 Task: In the Company goodyear.com, Create email and send with subject: 'Welcome to a New Paradigm: Introducing Our Visionary Solution', and with mail content 'Good Day!_x000D_
We're excited to introduce you to an innovative solution that will revolutionize your industry. Get ready to redefine success and reach new heights!_x000D_
Best Regard', attach the document: Project_plan.docx and insert image: visitingcard.jpg. Below Best Regards, write Pinterest and insert the URL: in.pinterest.com. Mark checkbox to create task to follow up : In 3 business days .  Enter or choose an email address of recipient's from company's contact and send.. Logged in from softage.5@softage.net
Action: Mouse moved to (175, 191)
Screenshot: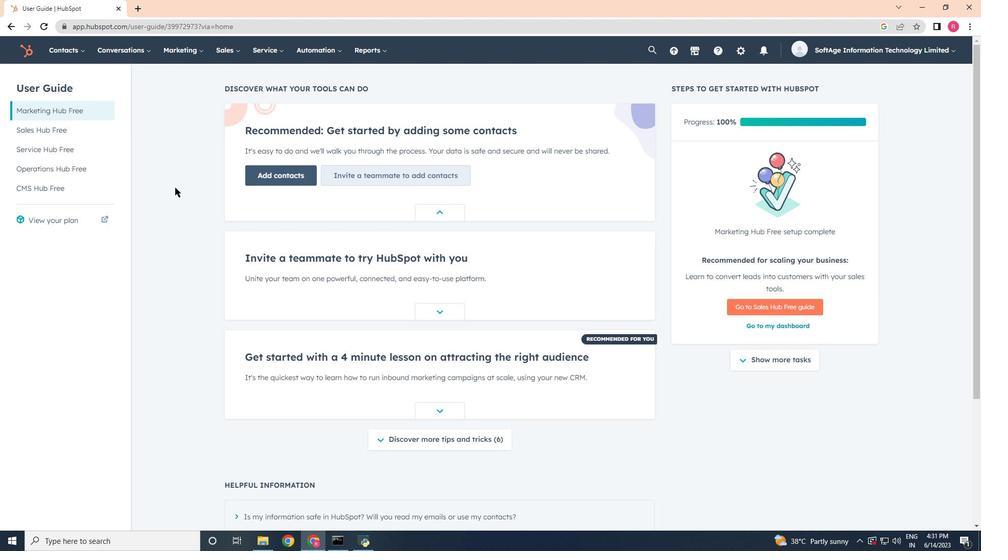 
Action: Mouse scrolled (175, 190) with delta (0, 0)
Screenshot: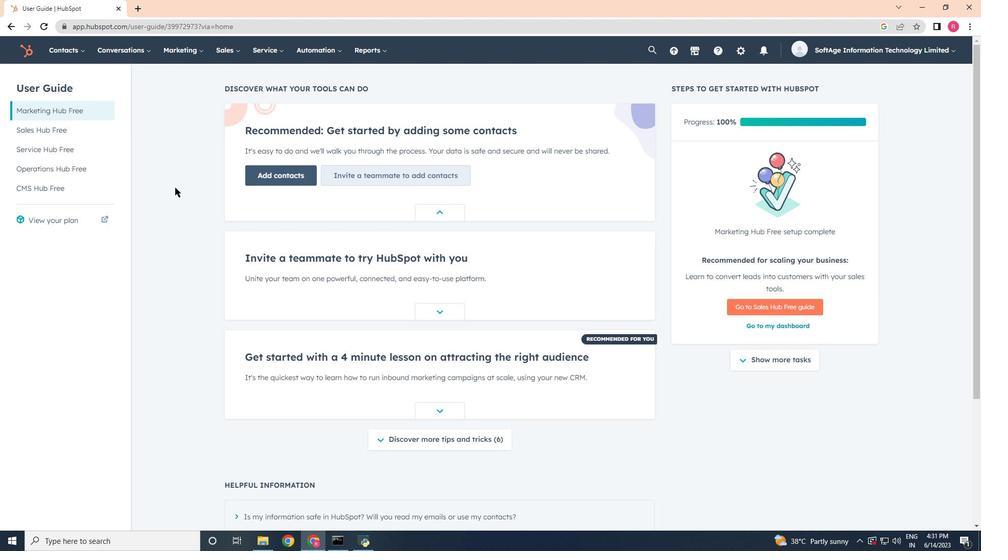 
Action: Mouse moved to (175, 188)
Screenshot: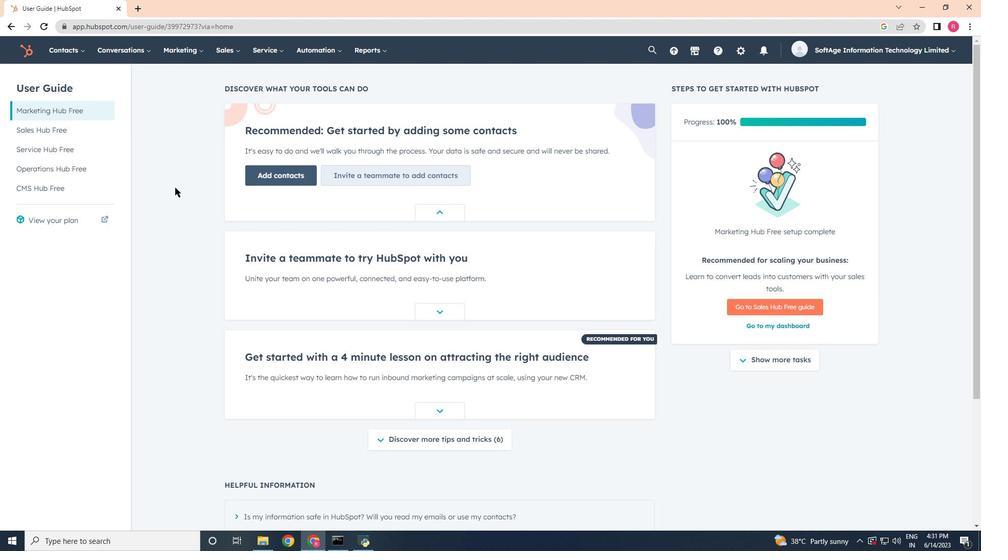 
Action: Mouse scrolled (175, 188) with delta (0, 0)
Screenshot: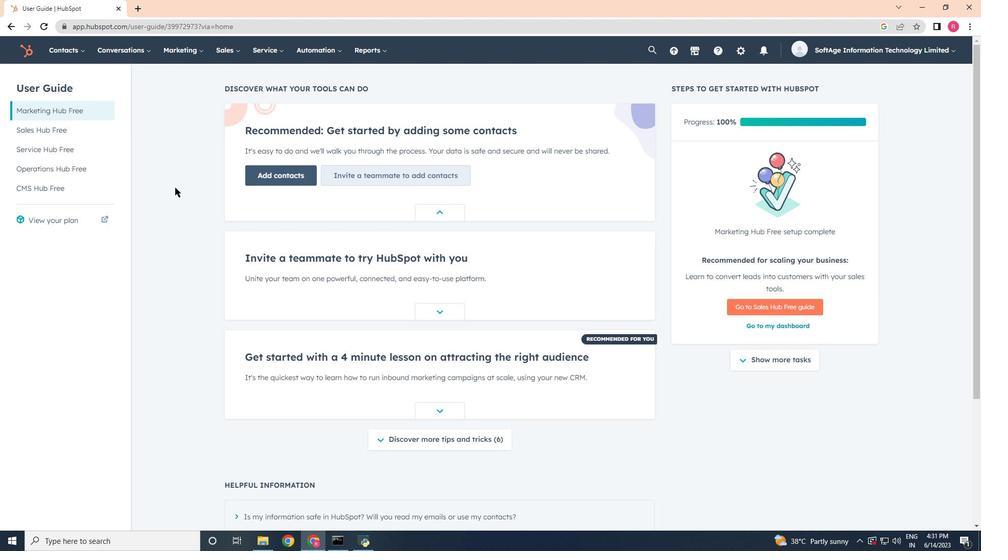 
Action: Mouse moved to (175, 181)
Screenshot: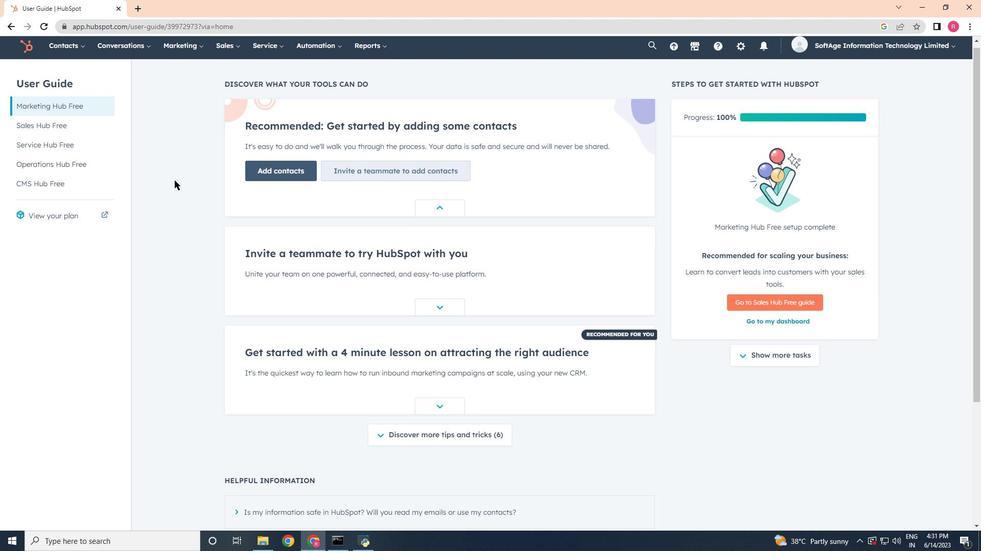 
Action: Mouse scrolled (175, 181) with delta (0, 0)
Screenshot: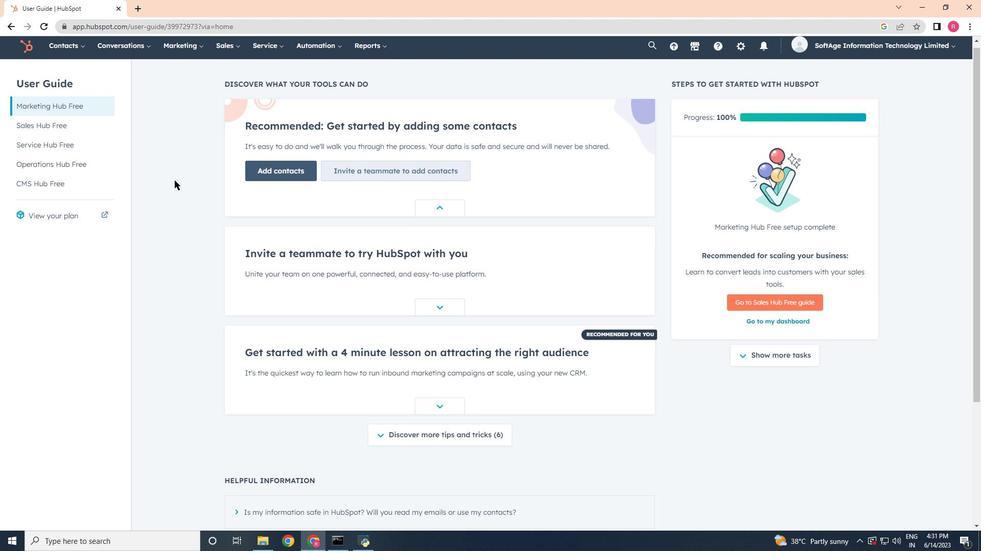 
Action: Mouse moved to (174, 180)
Screenshot: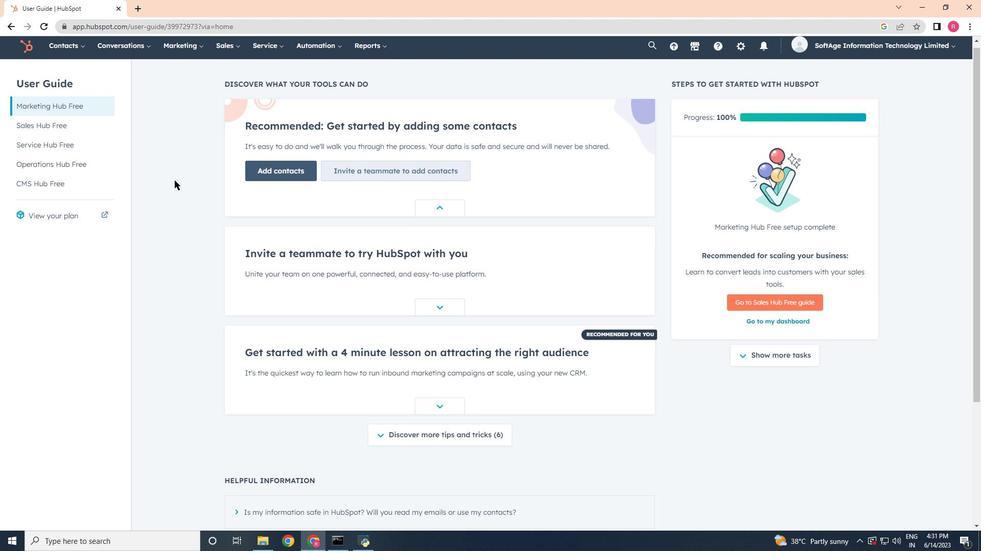 
Action: Mouse scrolled (174, 181) with delta (0, 0)
Screenshot: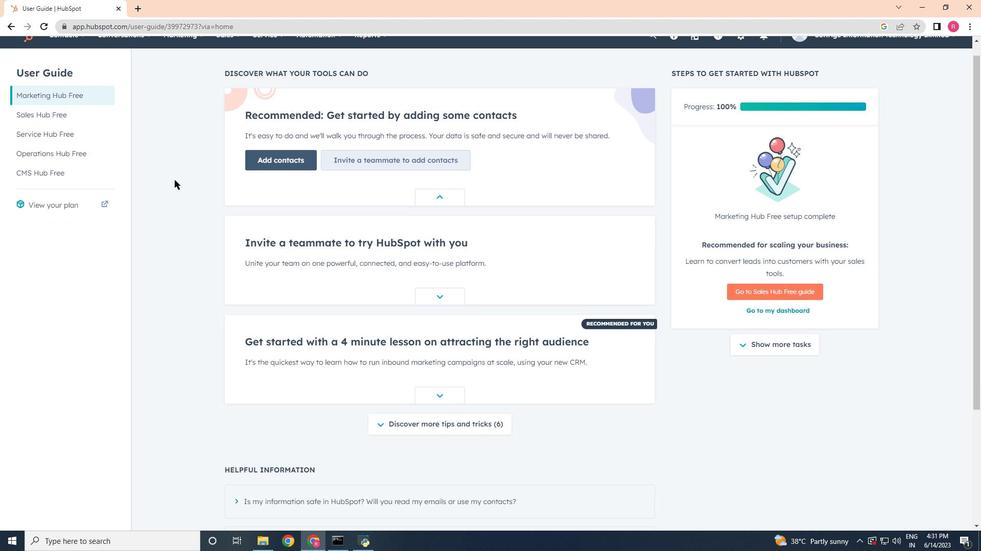 
Action: Mouse moved to (128, 71)
Screenshot: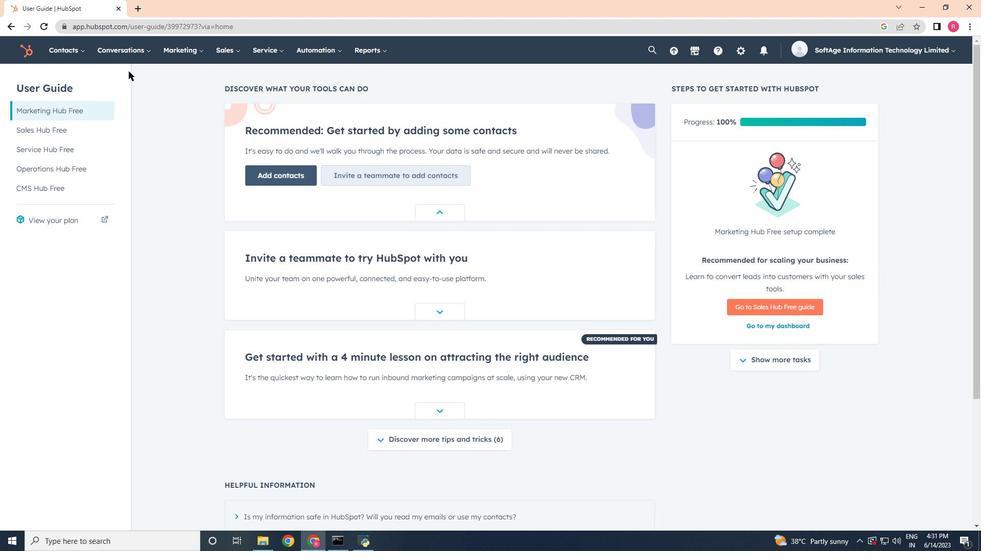 
Action: Mouse scrolled (128, 72) with delta (0, 0)
Screenshot: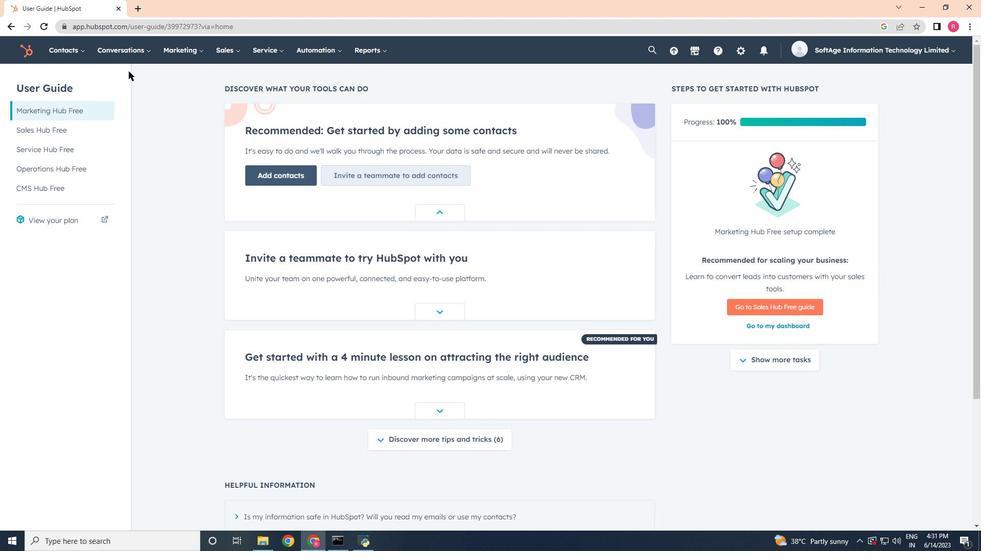 
Action: Mouse scrolled (128, 72) with delta (0, 0)
Screenshot: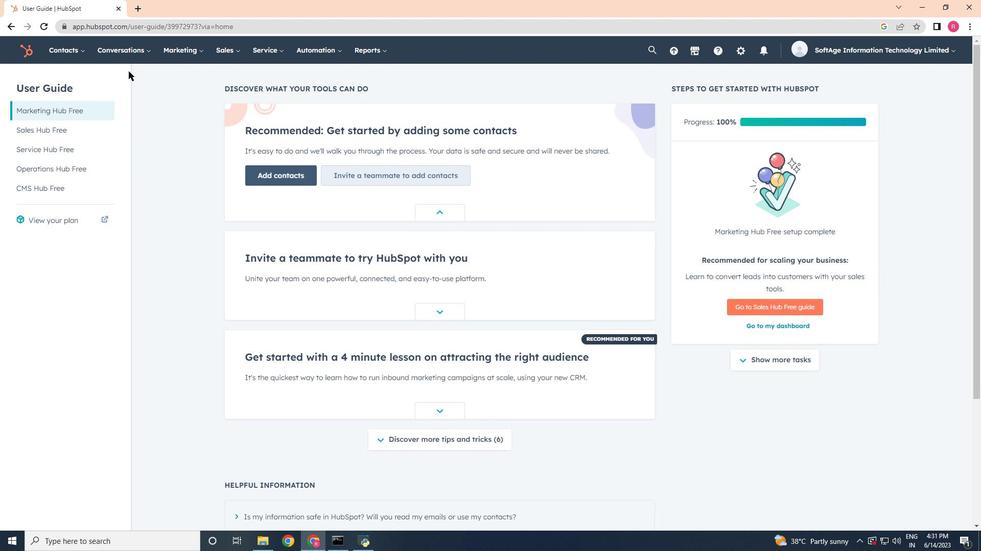 
Action: Mouse scrolled (128, 72) with delta (0, 0)
Screenshot: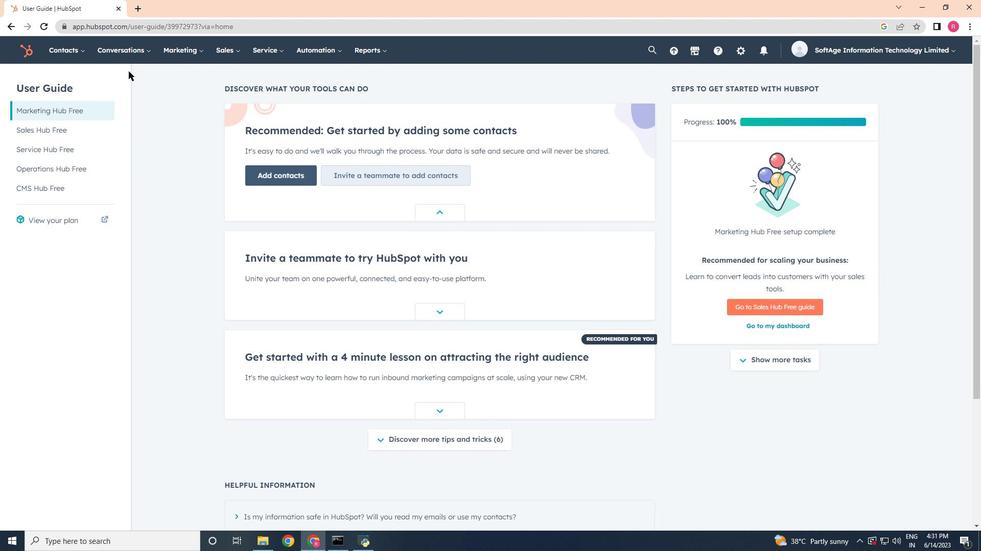 
Action: Mouse moved to (72, 41)
Screenshot: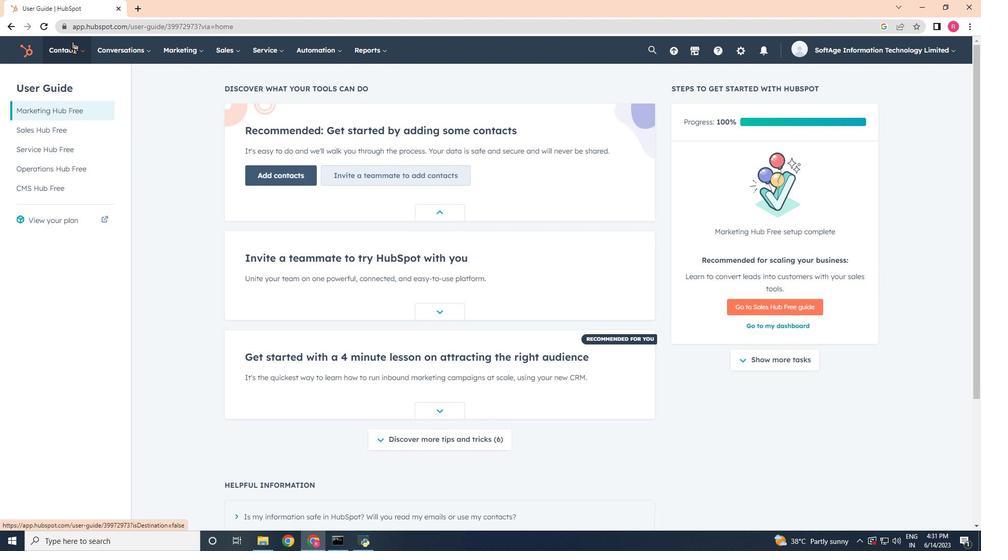 
Action: Mouse pressed left at (72, 41)
Screenshot: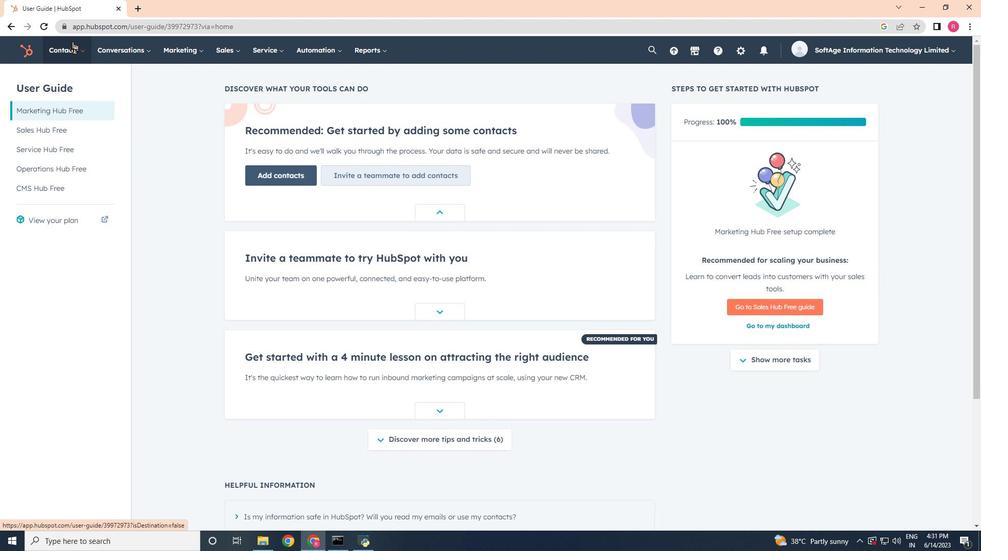 
Action: Mouse moved to (86, 94)
Screenshot: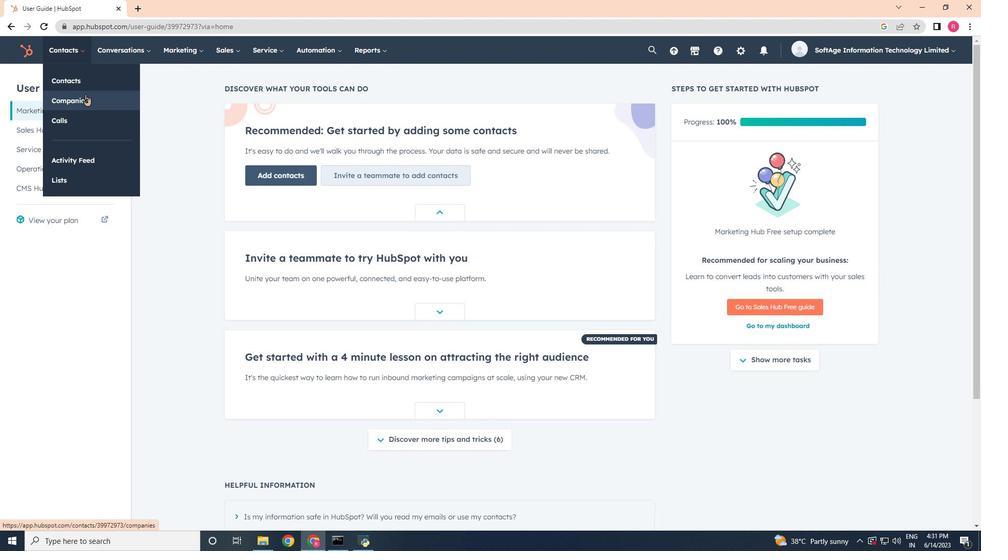 
Action: Mouse pressed left at (86, 94)
Screenshot: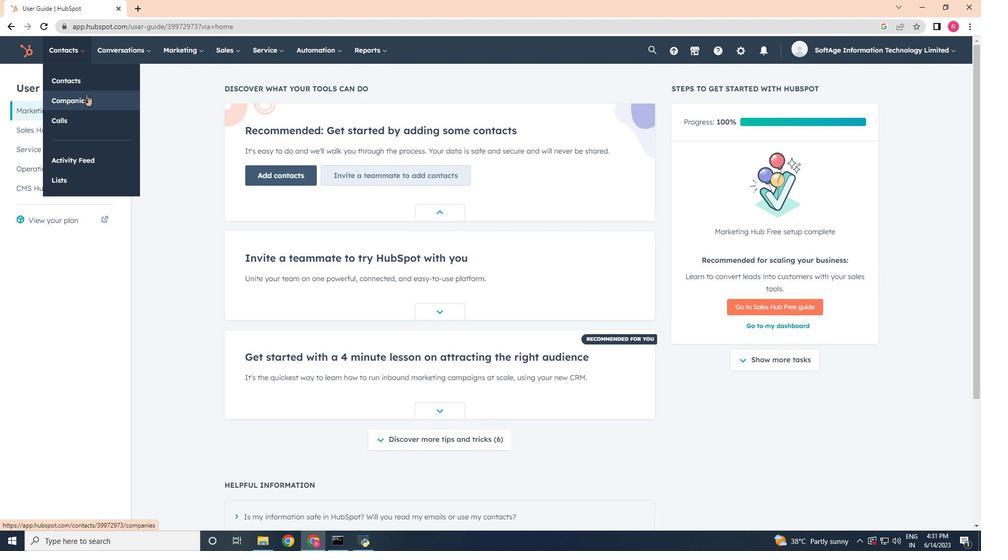 
Action: Mouse moved to (98, 166)
Screenshot: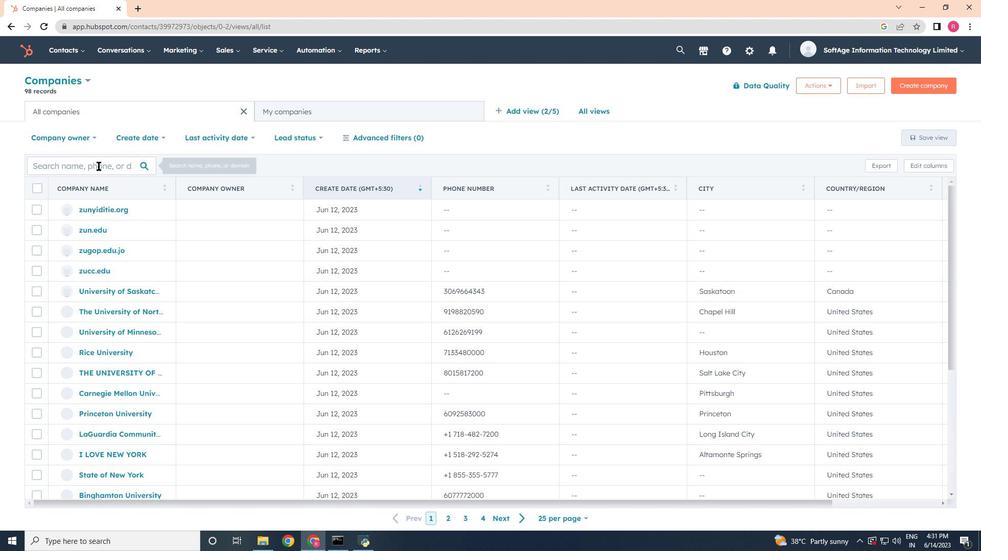 
Action: Mouse pressed left at (98, 166)
Screenshot: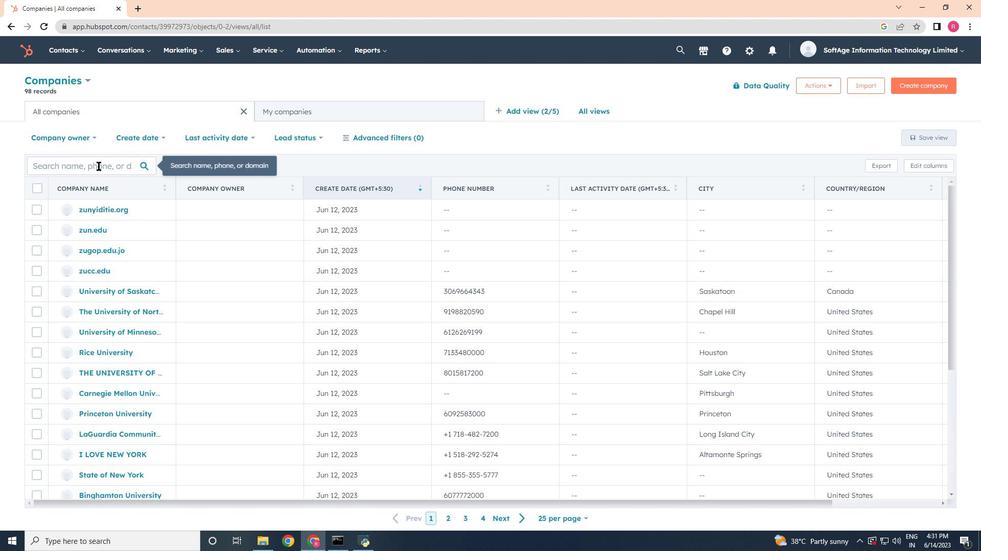 
Action: Mouse moved to (102, 163)
Screenshot: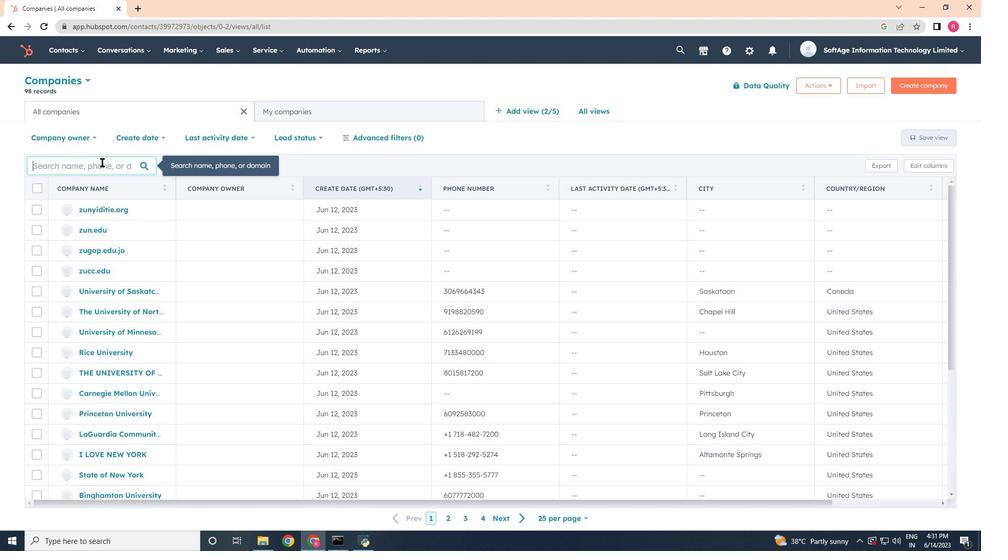 
Action: Key pressed goodyear
Screenshot: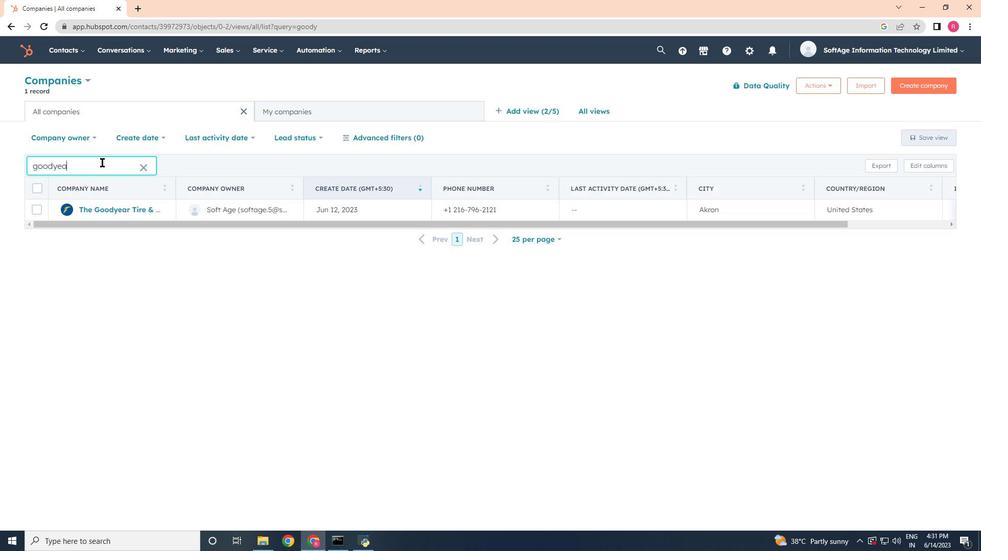 
Action: Mouse moved to (112, 207)
Screenshot: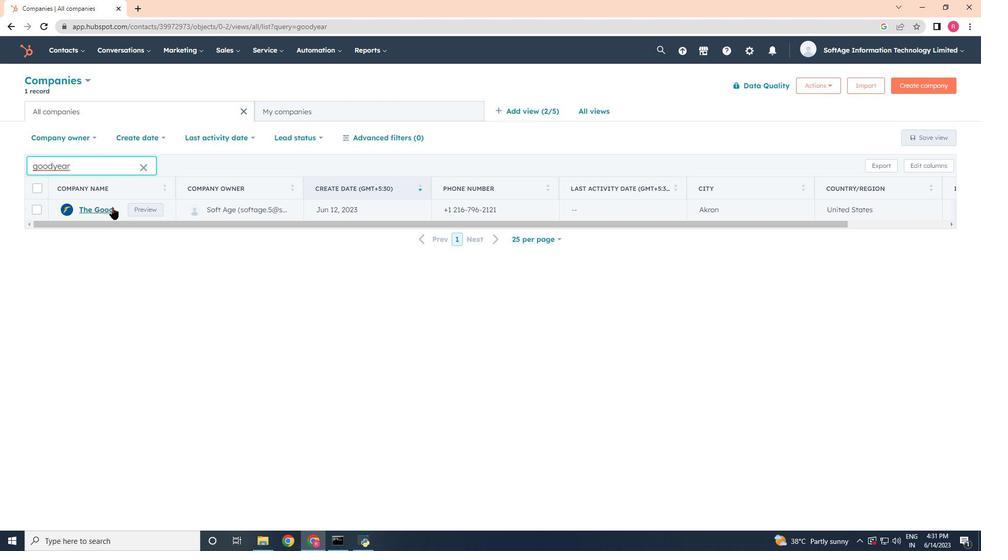 
Action: Mouse pressed left at (112, 207)
Screenshot: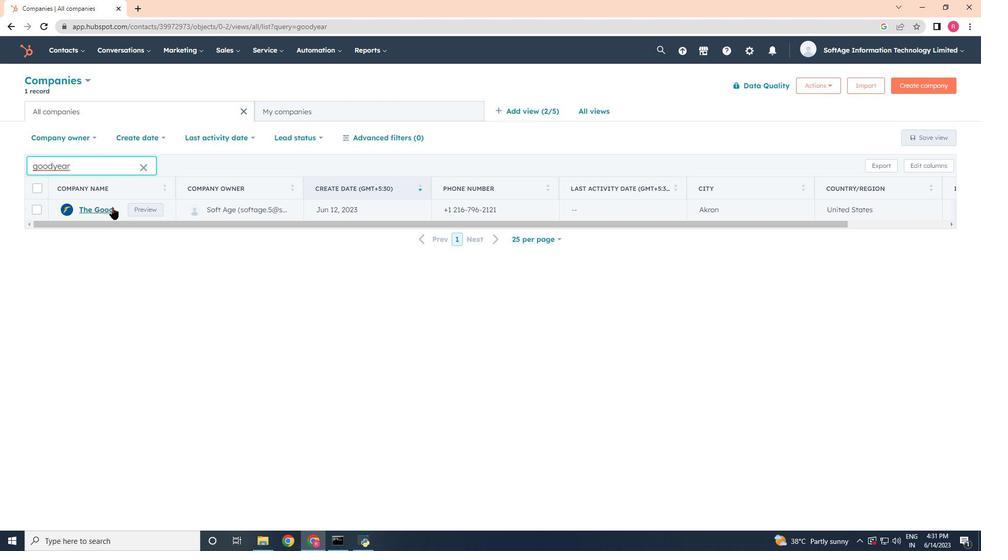 
Action: Mouse moved to (65, 175)
Screenshot: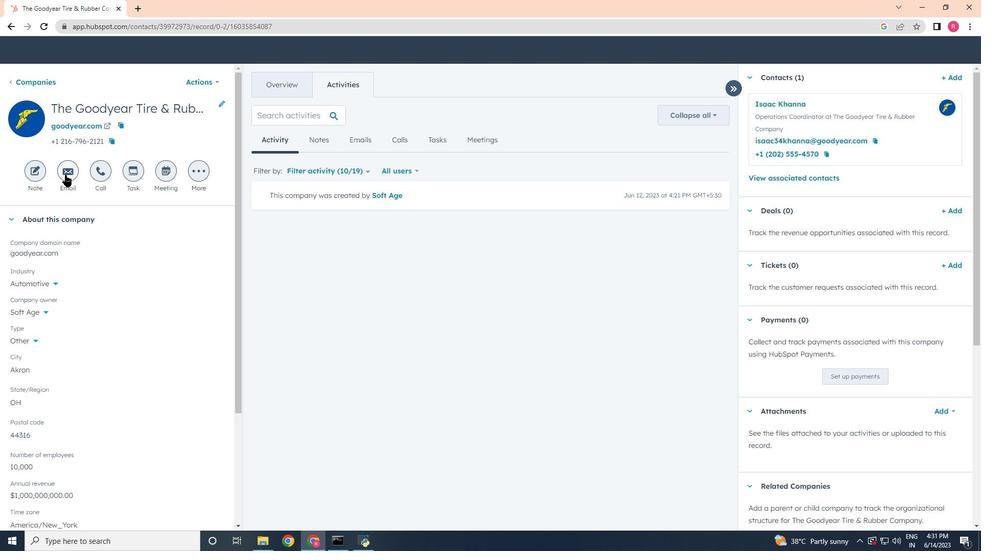 
Action: Mouse pressed left at (65, 175)
Screenshot: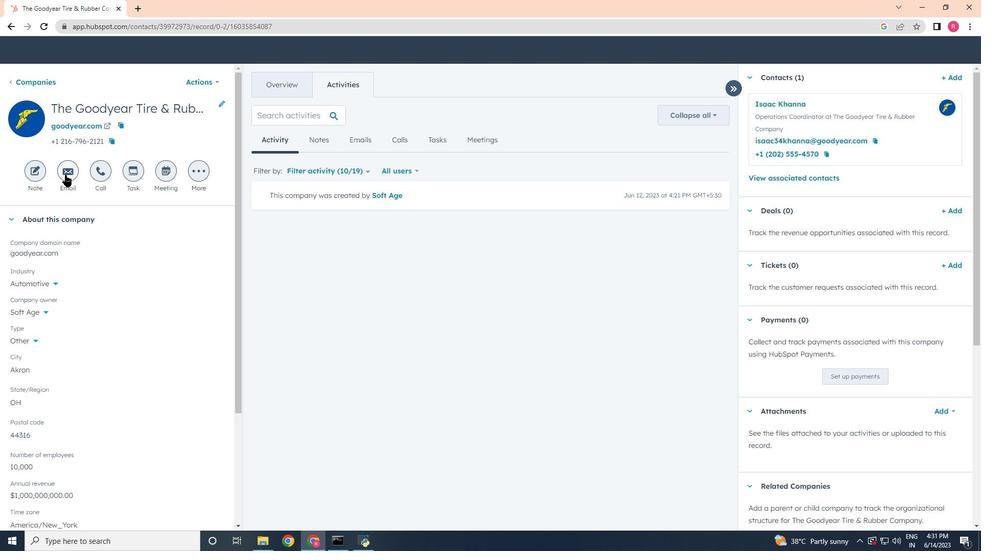 
Action: Mouse moved to (864, 254)
Screenshot: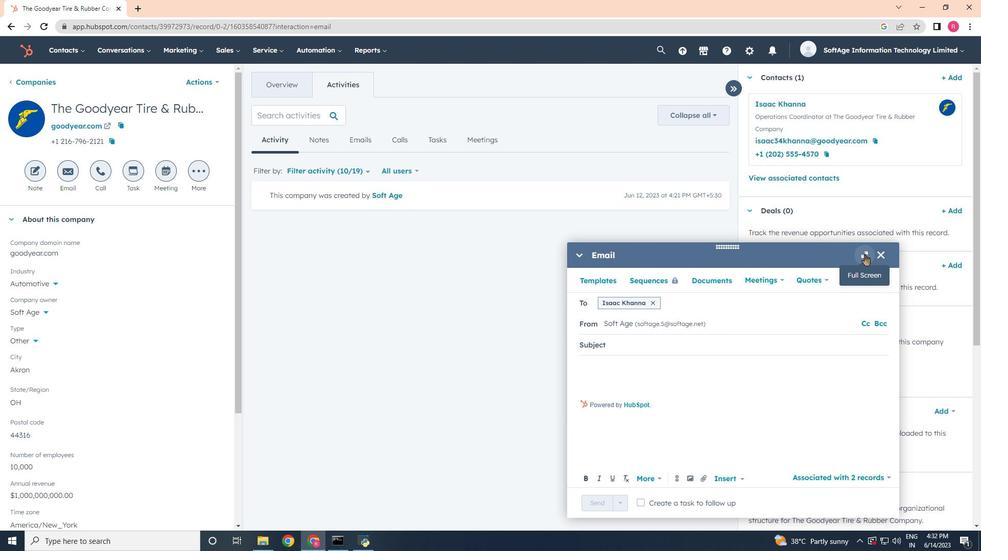 
Action: Mouse pressed left at (864, 254)
Screenshot: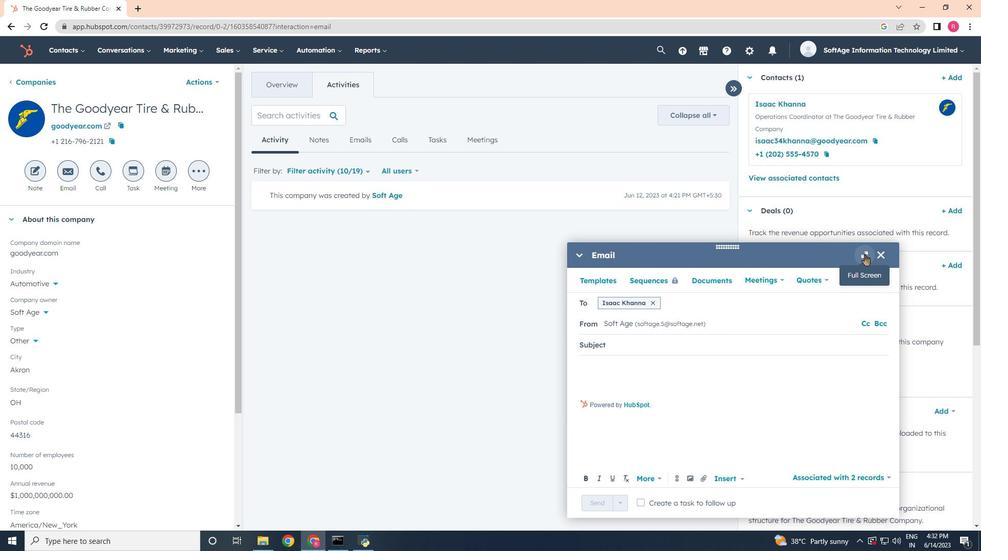 
Action: Mouse moved to (275, 198)
Screenshot: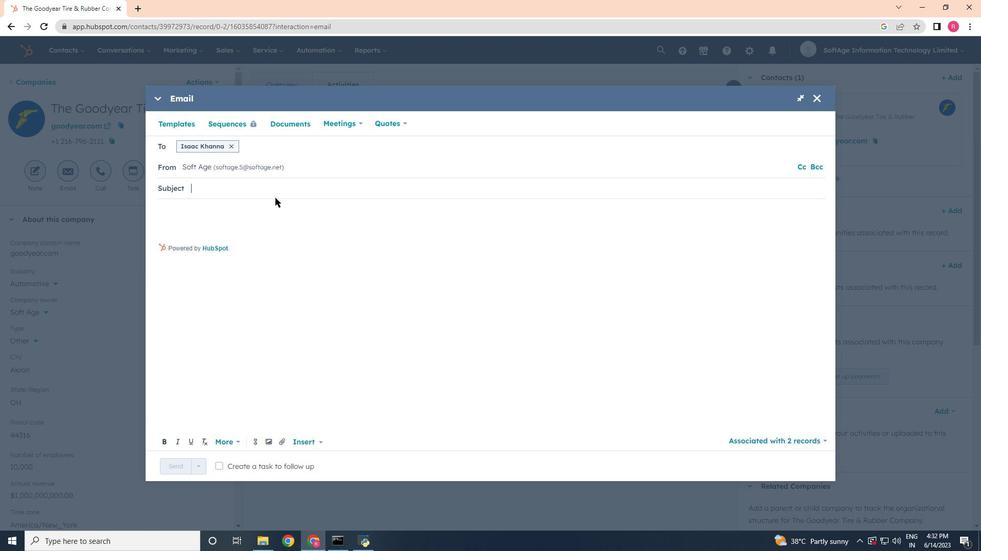 
Action: Key pressed <Key.shift>Welcome<Key.space>to<Key.space>an<Key.backspace><Key.space><Key.shift>New<Key.space><Key.shift>Paradigm<Key.shift_r>:<Key.space><Key.shift>Introducing<Key.space><Key.shift>Our<Key.space><Key.shift><Key.shift><Key.shift><Key.shift><Key.shift><Key.shift><Key.shift><Key.shift>Visionary<Key.space><Key.shift>Solution<Key.space>
Screenshot: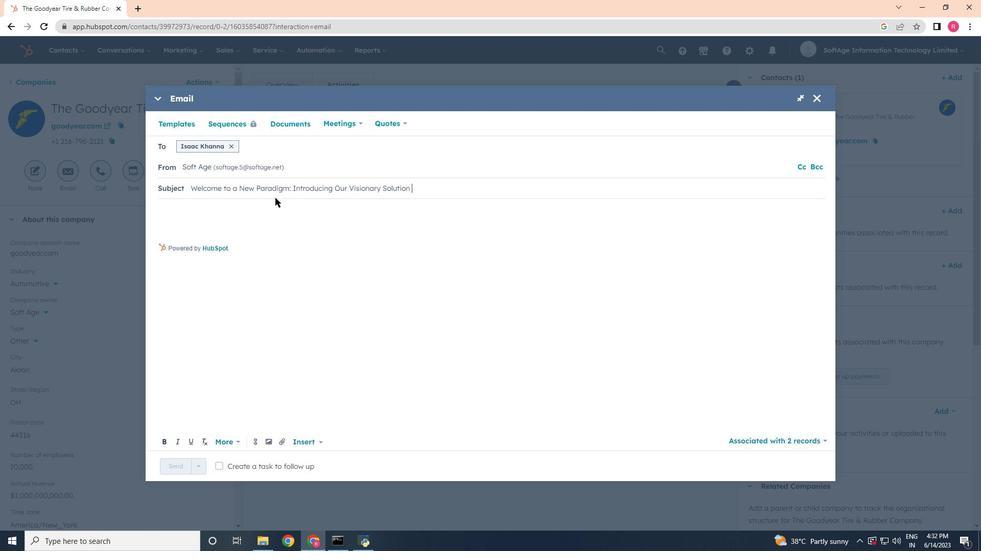 
Action: Mouse moved to (184, 204)
Screenshot: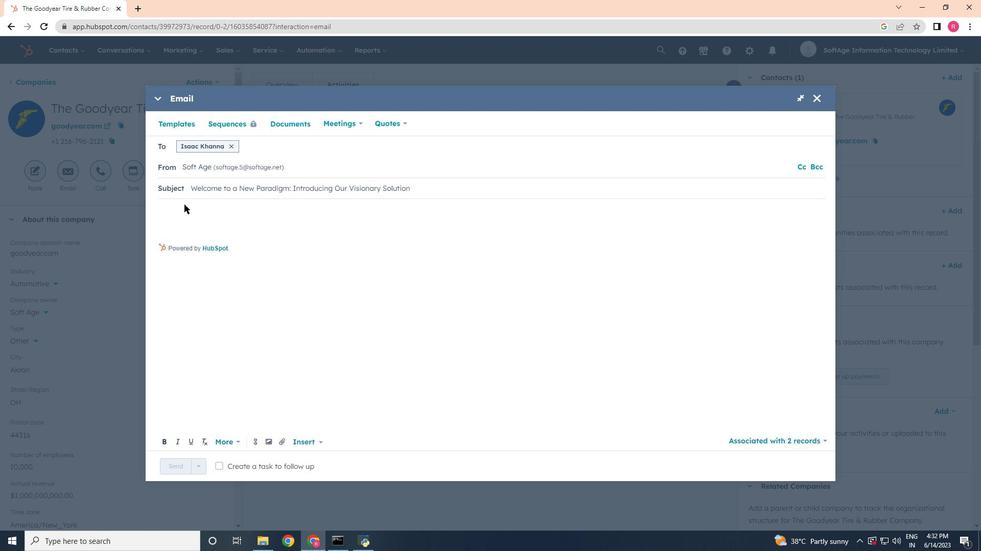
Action: Mouse pressed left at (184, 204)
Screenshot: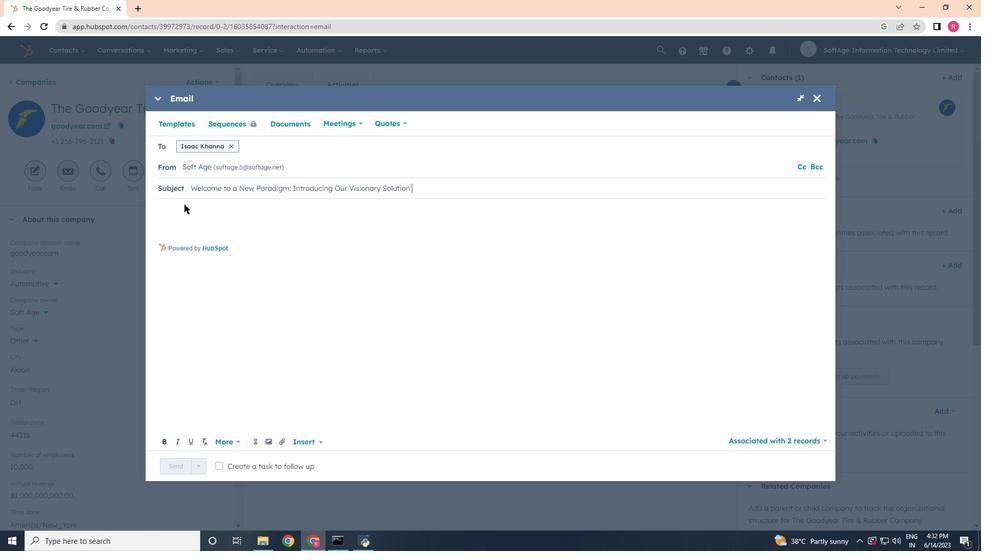 
Action: Mouse moved to (168, 221)
Screenshot: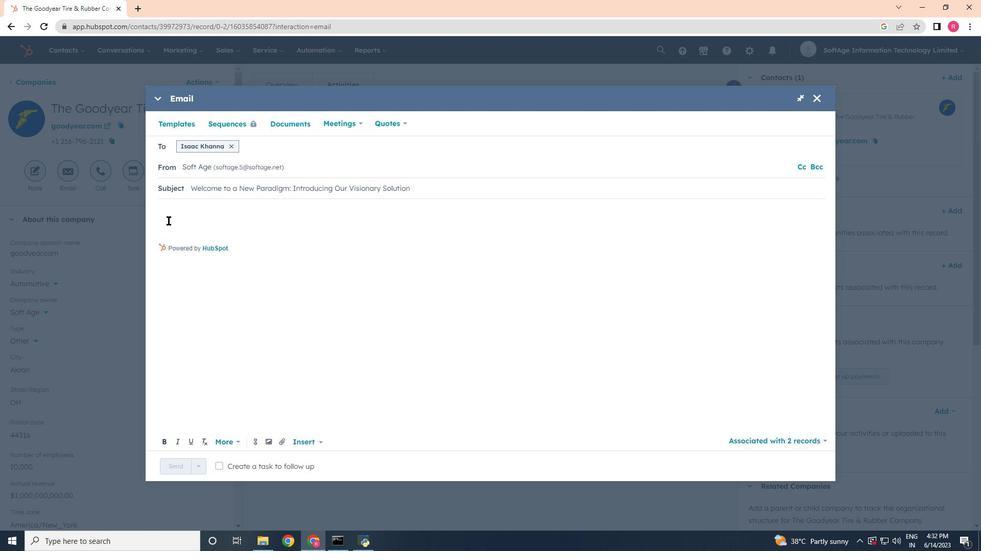 
Action: Mouse pressed left at (168, 221)
Screenshot: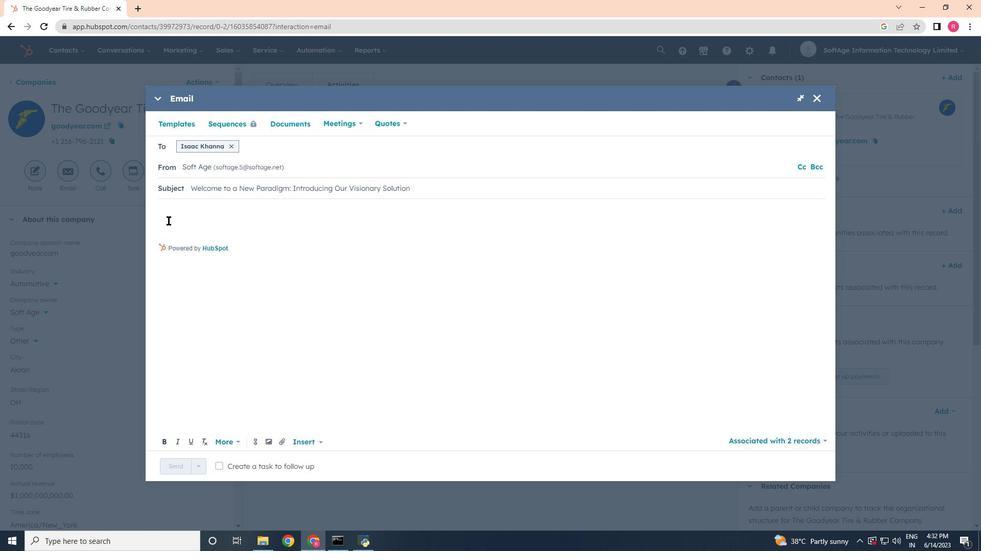 
Action: Mouse moved to (143, 221)
Screenshot: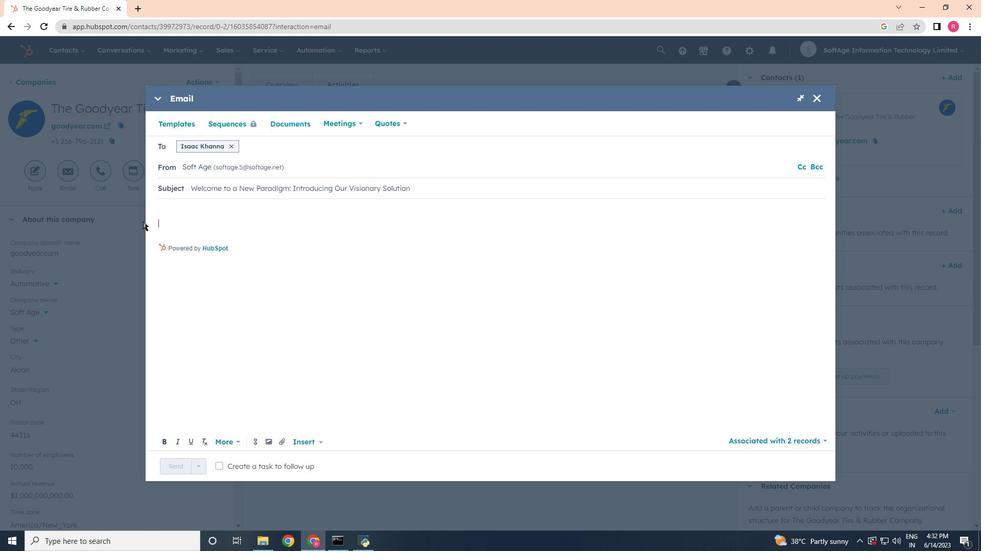 
Action: Key pressed <Key.backspace><Key.backspace><Key.shift>Good<Key.space><Key.shift>Day<Key.shift_r>!<Key.enter><Key.enter><Key.shift><Key.shift><Key.shift><Key.shift><Key.shift><Key.shift><Key.shift><Key.shift><Key.shift><Key.shift><Key.shift><Key.shift><Key.shift>We're<Key.space>excited<Key.space>to<Key.space>introduce<Key.space>you<Key.space>to<Key.space>an<Key.space>innovative<Key.space>solution<Key.space>that<Key.space>will<Key.space>revolutions<Key.backspace>ize<Key.space>your<Key.space>industry<Key.space><Key.backspace>.<Key.space><Key.shift><Key.shift><Key.shift><Key.shift><Key.shift><Key.shift><Key.shift><Key.shift><Key.shift><Key.shift><Key.shift><Key.shift><Key.shift><Key.shift><Key.shift><Key.shift><Key.shift><Key.shift>Get<Key.space>ready<Key.space>to<Key.space>redefine<Key.space>success<Key.space>and<Key.space>reach<Key.space>new<Key.space>heights<Key.shift_r>!\<Key.backspace><Key.enter><Key.enter><Key.shift><Key.shift>Best<Key.space><Key.shift><Key.shift><Key.shift><Key.shift><Key.shift><Key.shift><Key.shift><Key.shift><Key.shift><Key.shift><Key.shift><Key.shift><Key.shift><Key.shift>reg<Key.backspace><Key.backspace><Key.backspace><Key.shift>Regard,<Key.enter>
Screenshot: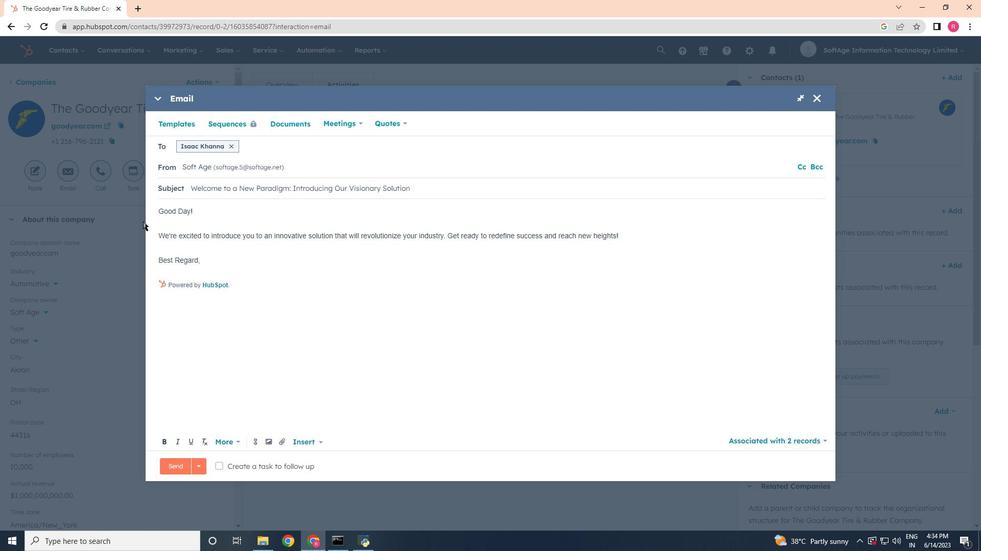 
Action: Mouse moved to (279, 439)
Screenshot: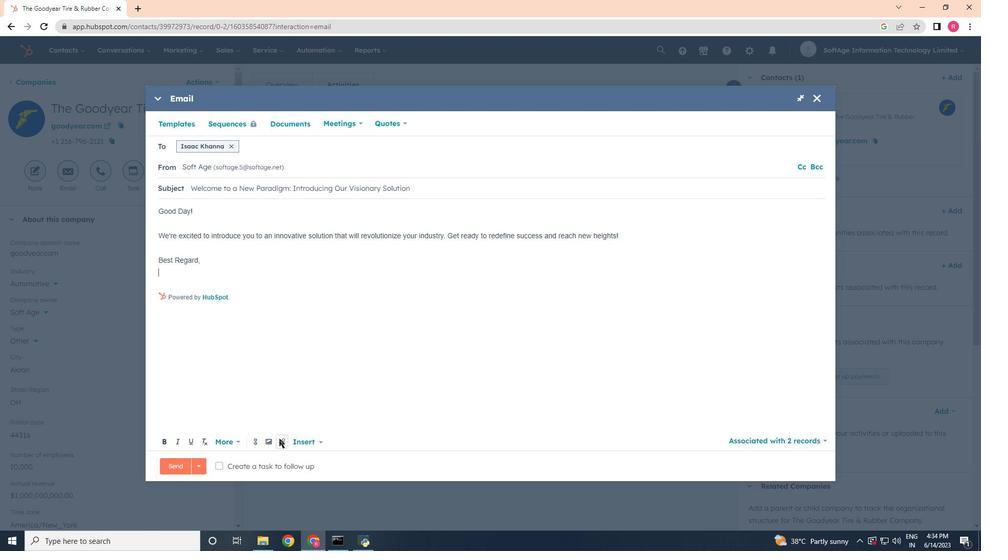 
Action: Mouse pressed left at (279, 439)
Screenshot: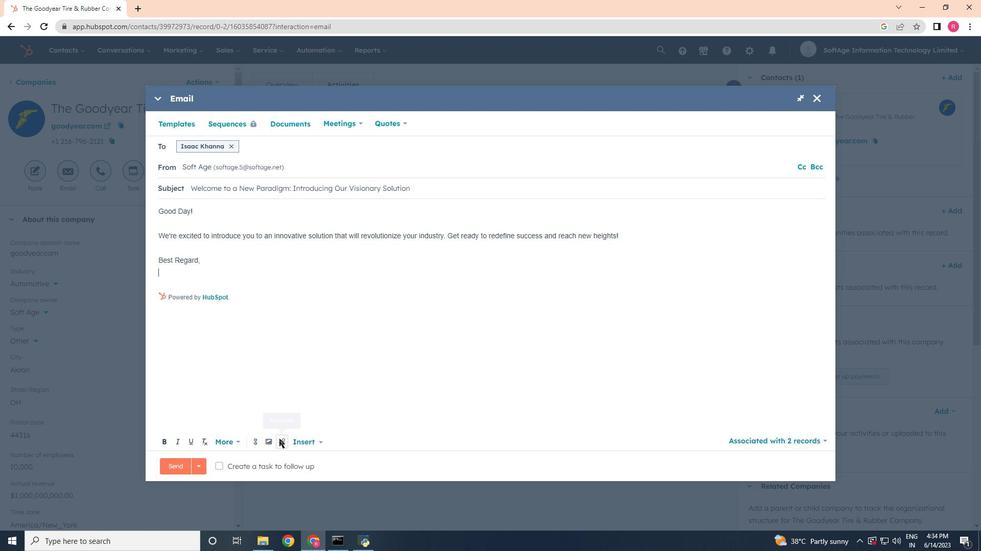 
Action: Mouse moved to (300, 413)
Screenshot: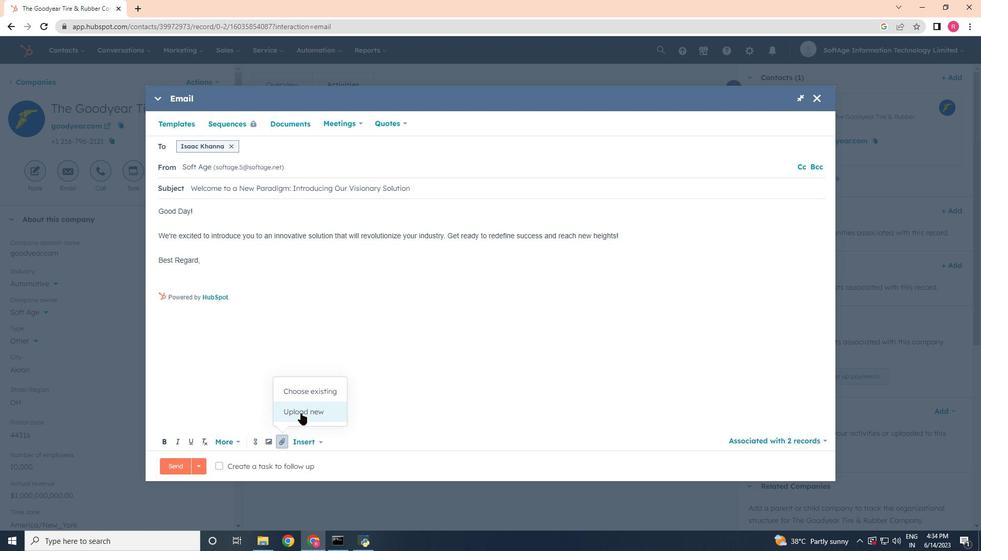 
Action: Mouse pressed left at (300, 413)
Screenshot: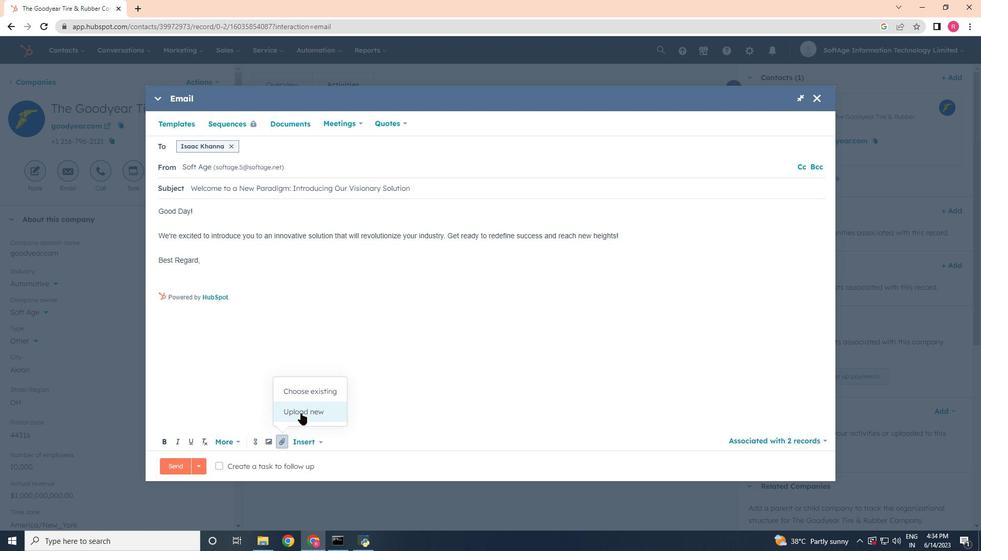 
Action: Mouse moved to (160, 138)
Screenshot: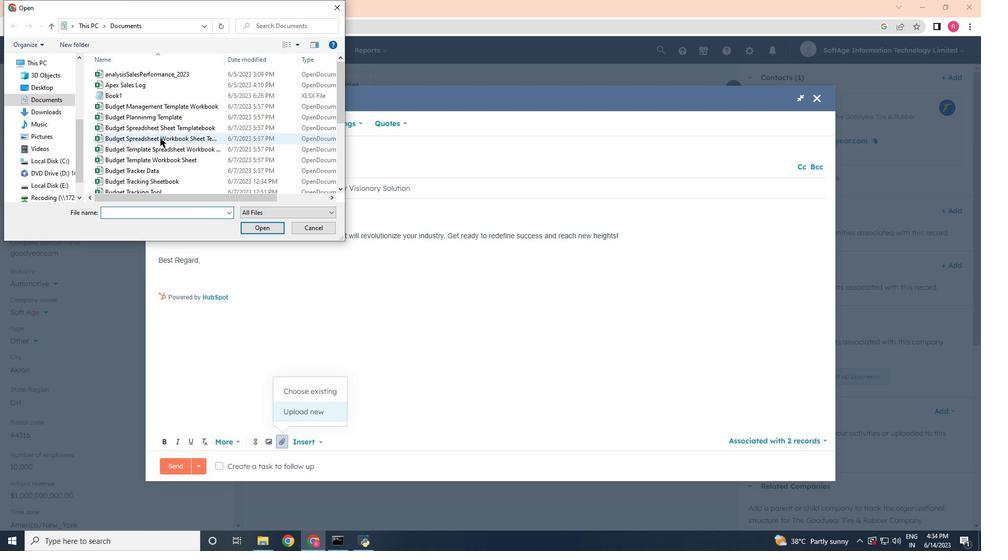 
Action: Mouse scrolled (160, 137) with delta (0, 0)
Screenshot: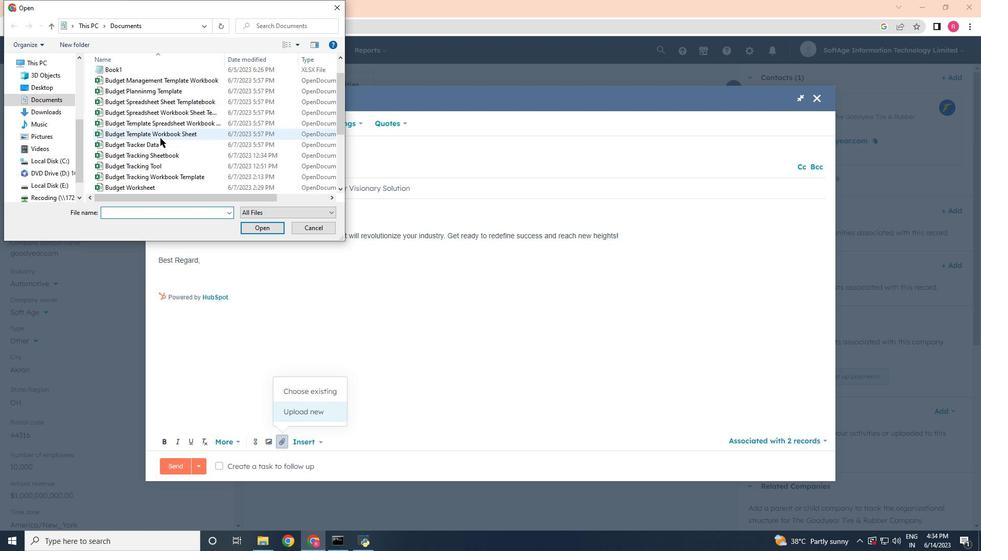
Action: Mouse scrolled (160, 137) with delta (0, 0)
Screenshot: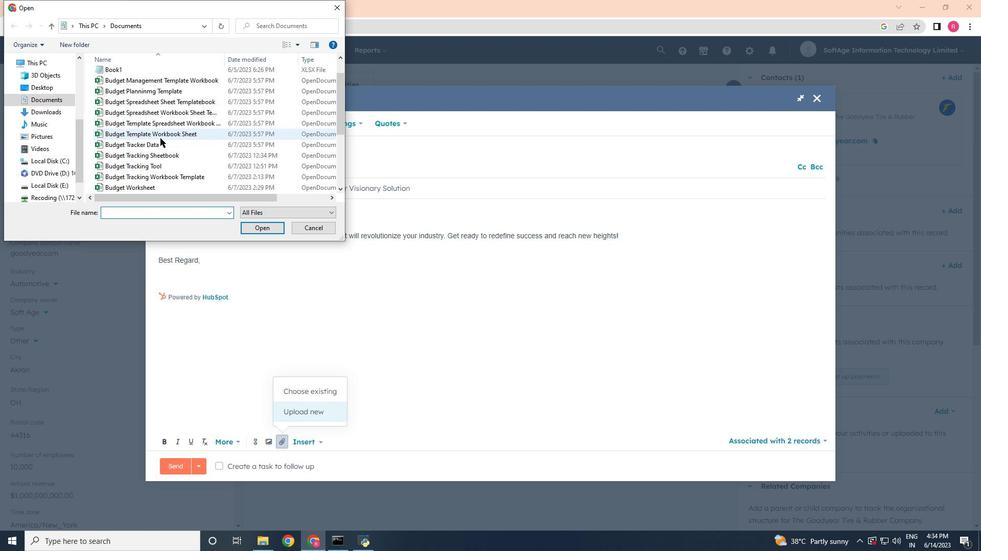 
Action: Mouse moved to (160, 138)
Screenshot: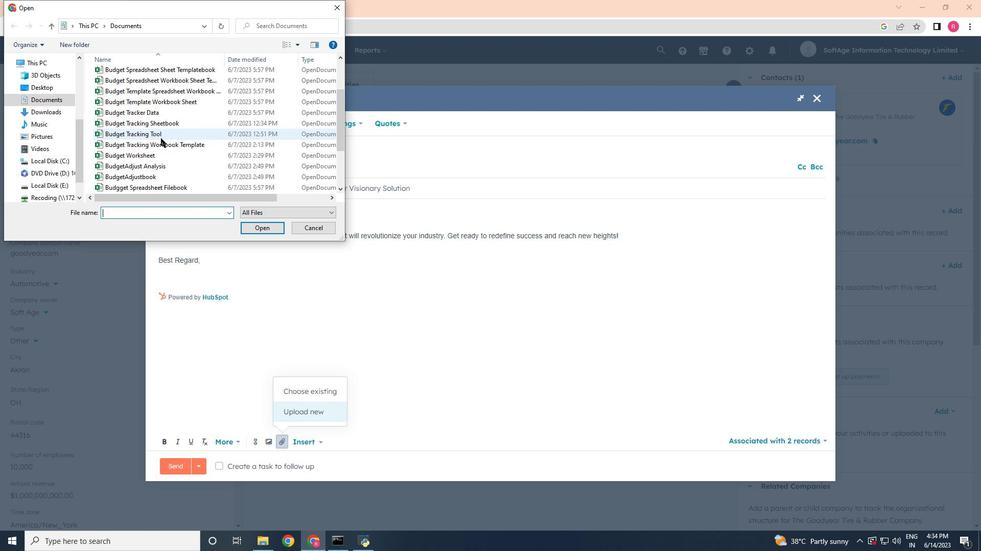 
Action: Mouse scrolled (160, 137) with delta (0, 0)
Screenshot: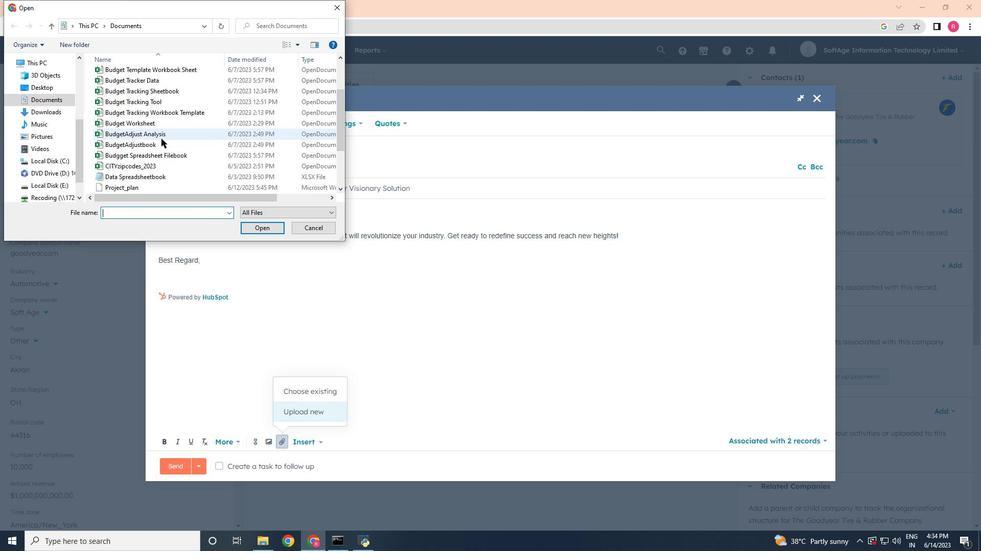 
Action: Mouse moved to (161, 138)
Screenshot: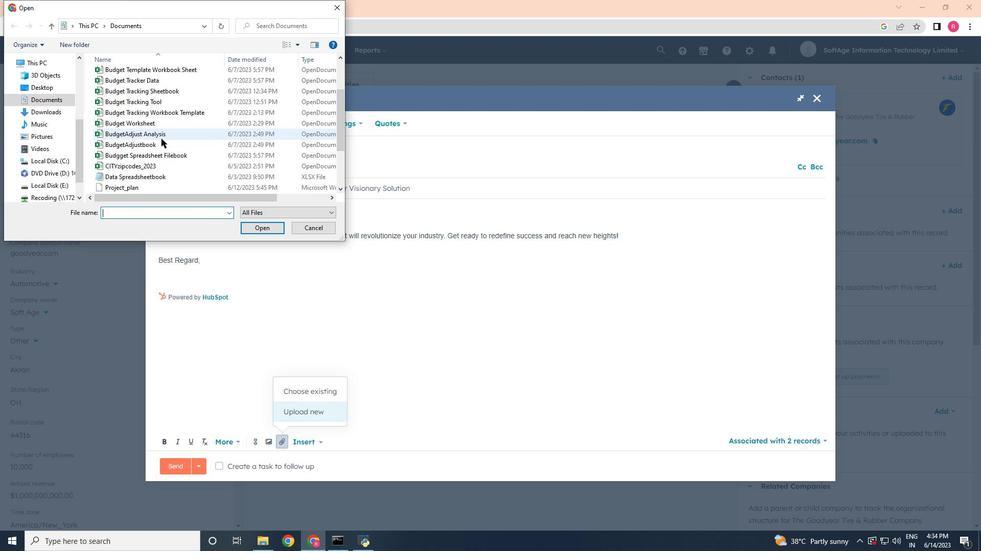 
Action: Mouse scrolled (161, 138) with delta (0, 0)
Screenshot: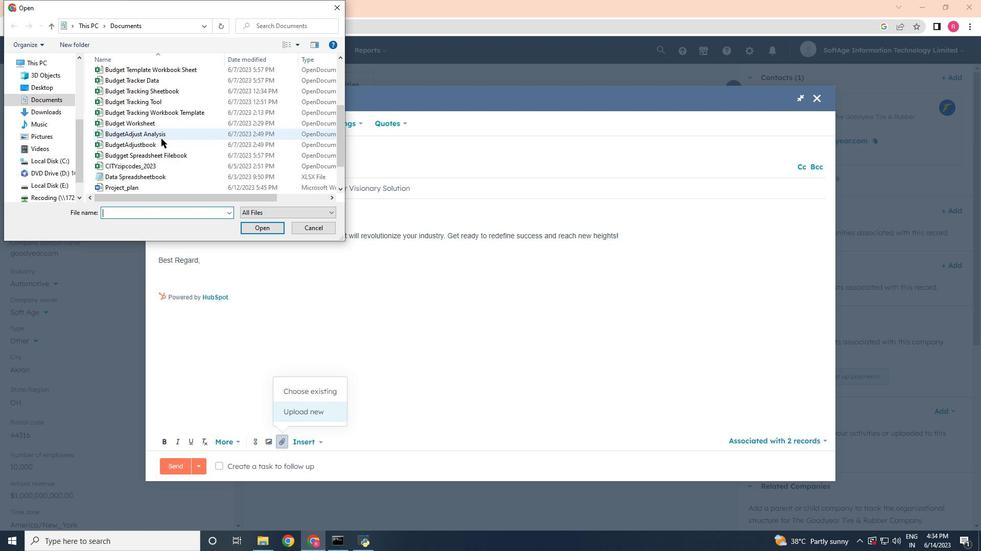 
Action: Mouse moved to (161, 139)
Screenshot: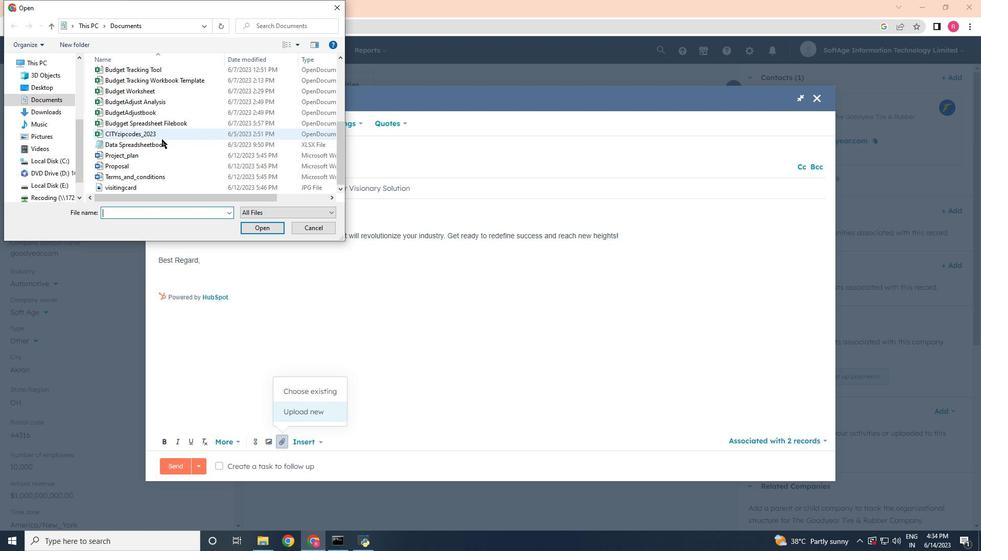 
Action: Mouse scrolled (161, 138) with delta (0, 0)
Screenshot: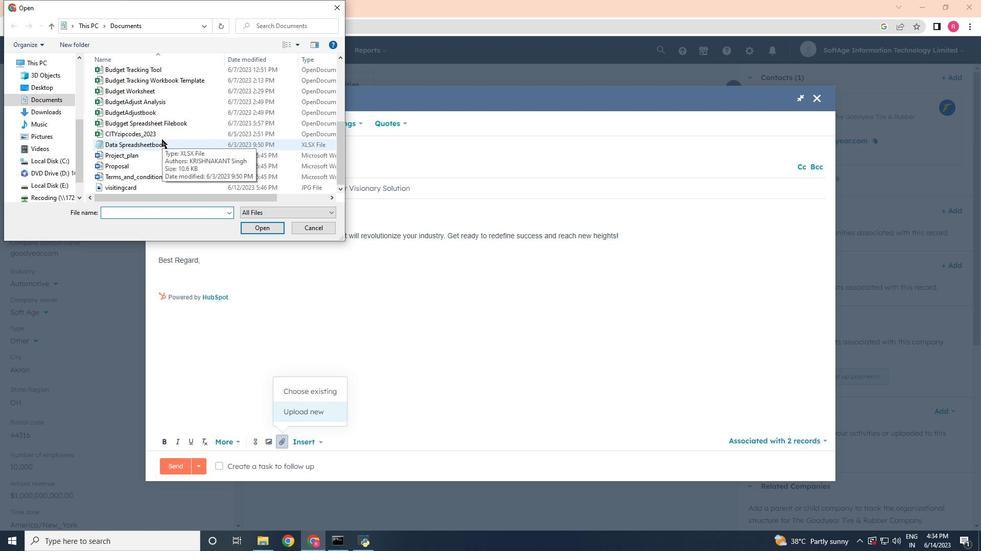 
Action: Mouse scrolled (161, 138) with delta (0, 0)
Screenshot: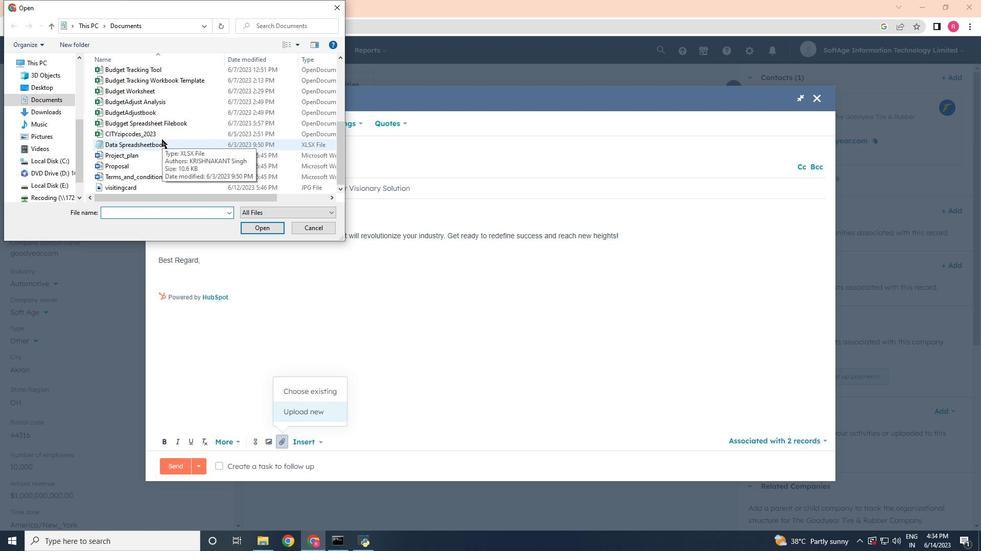 
Action: Mouse scrolled (161, 138) with delta (0, 0)
Screenshot: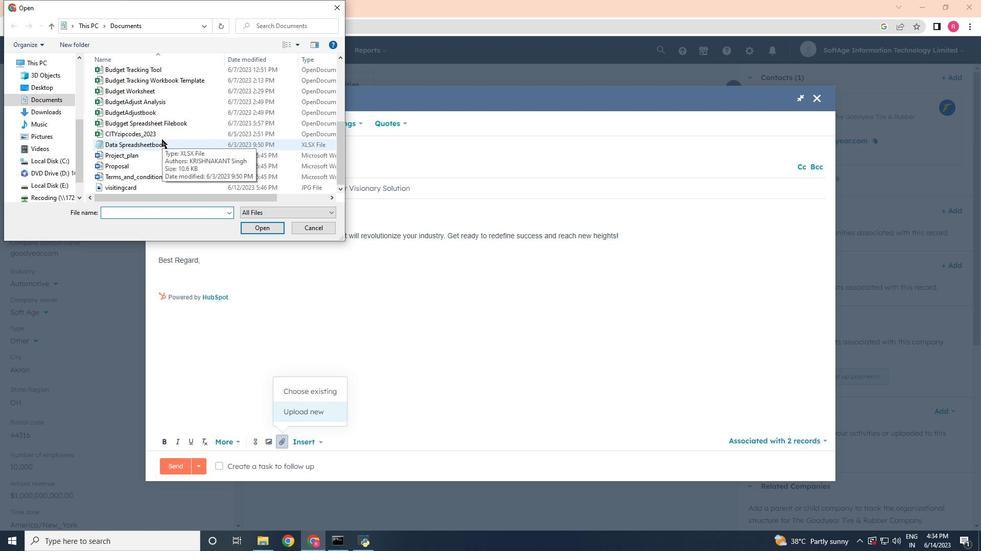 
Action: Mouse moved to (150, 159)
Screenshot: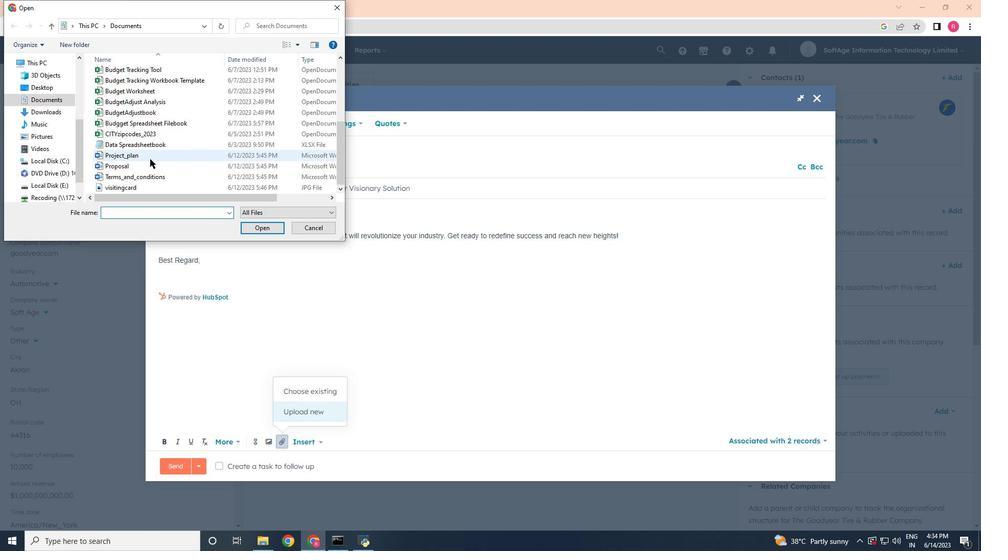 
Action: Mouse pressed left at (150, 159)
Screenshot: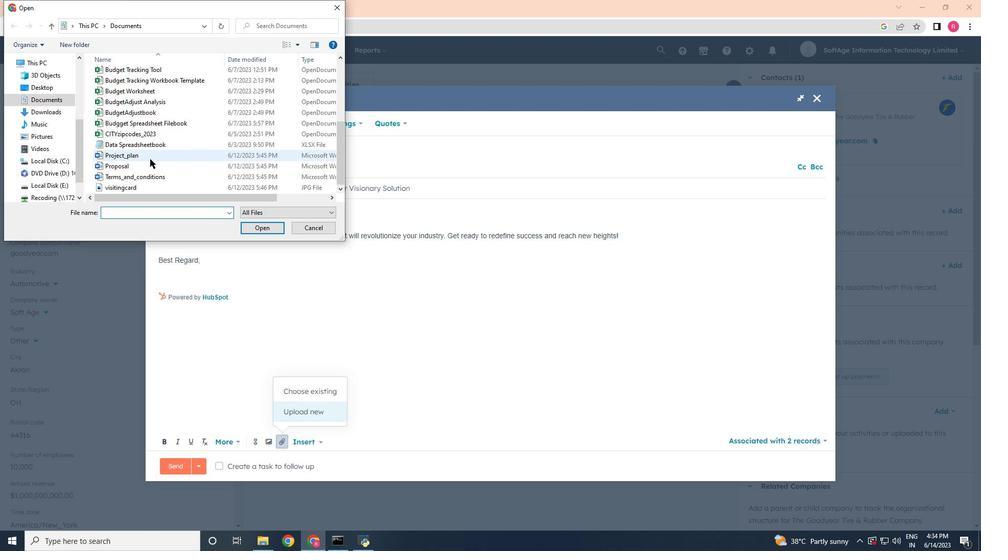 
Action: Mouse moved to (250, 225)
Screenshot: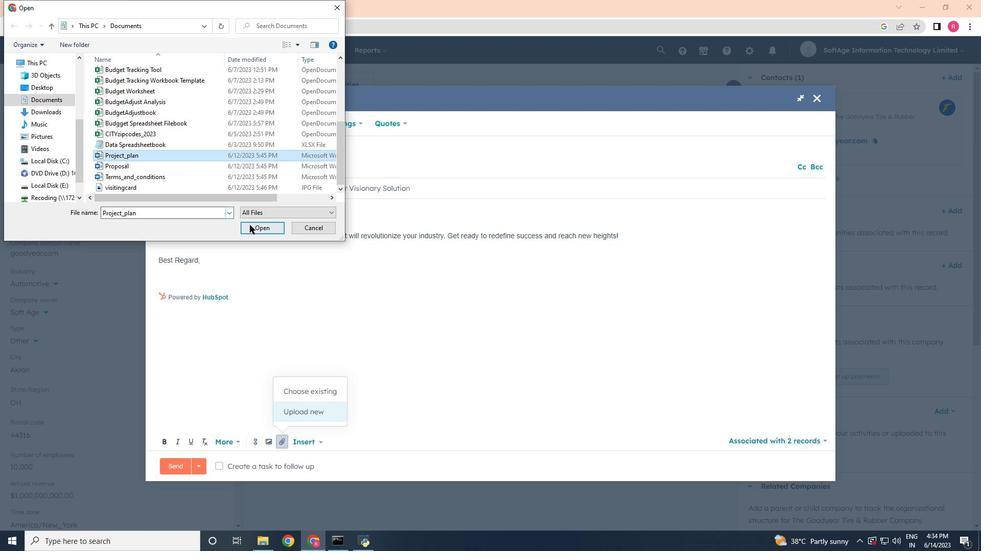 
Action: Mouse pressed left at (250, 225)
Screenshot: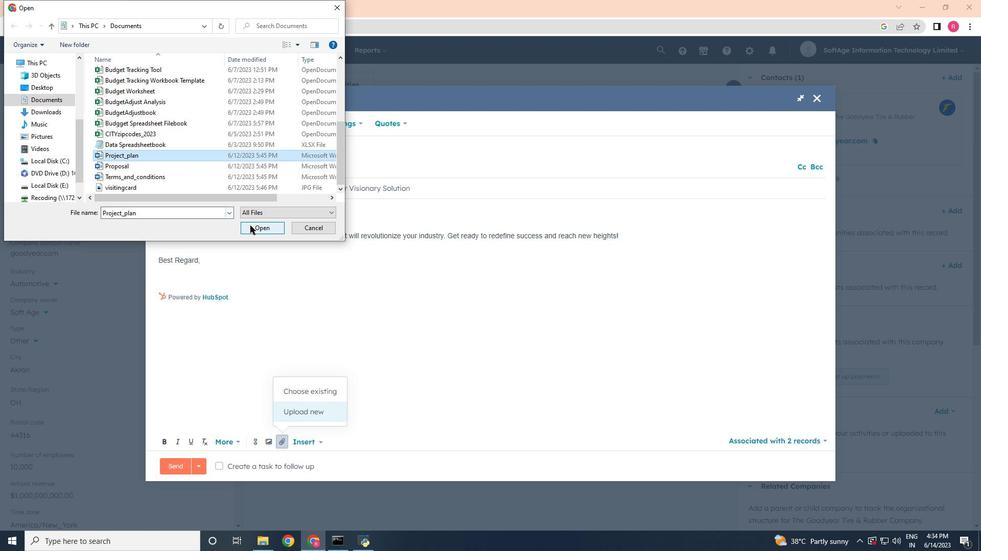 
Action: Mouse moved to (271, 419)
Screenshot: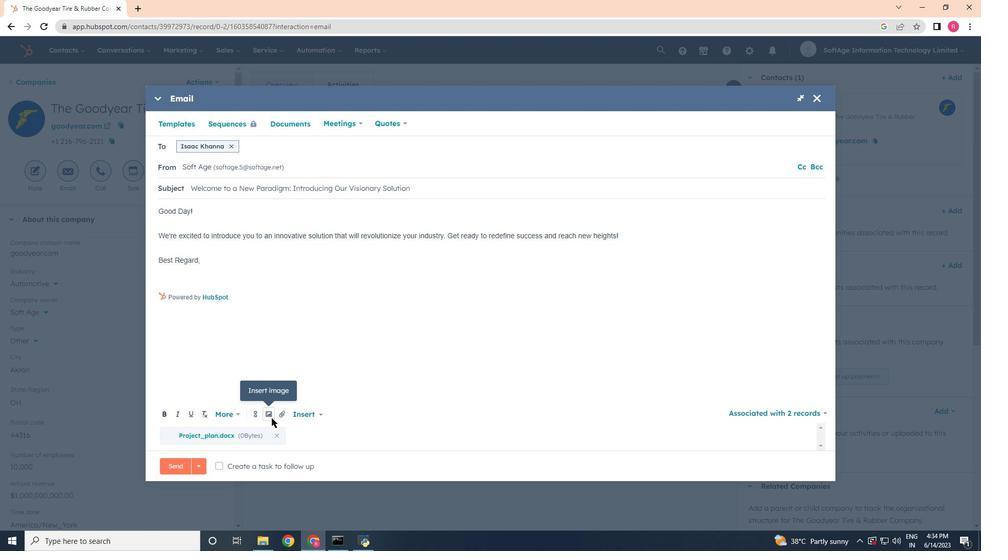 
Action: Mouse pressed left at (271, 419)
Screenshot: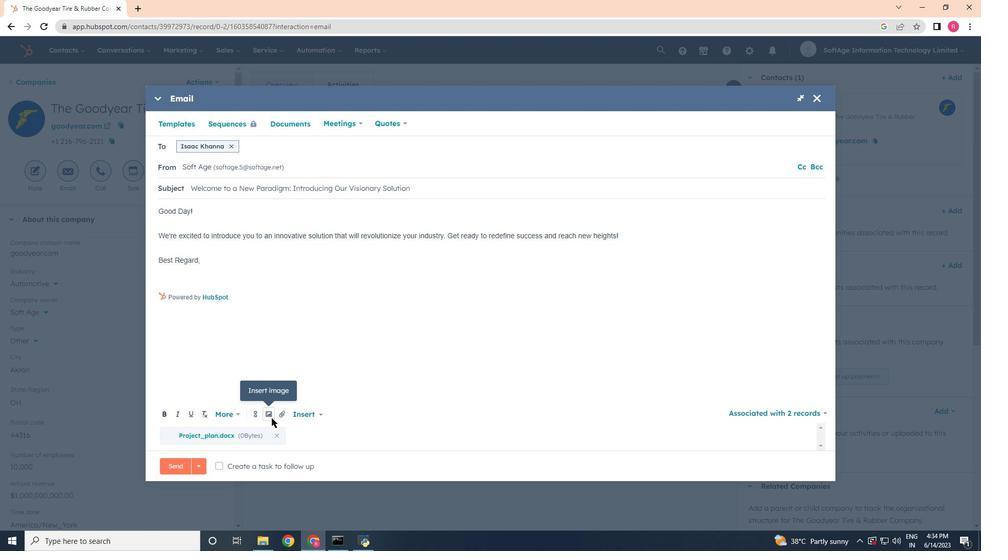 
Action: Mouse moved to (270, 389)
Screenshot: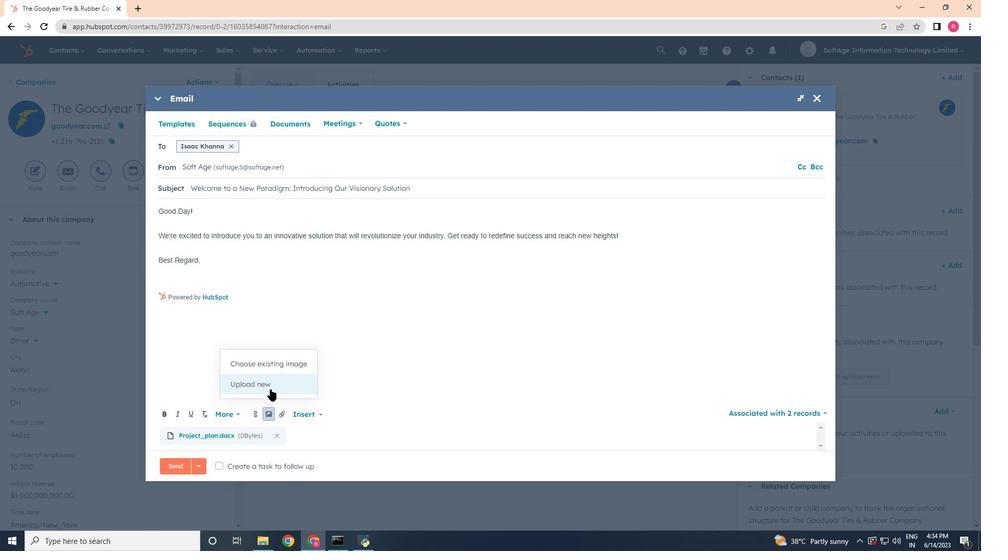 
Action: Mouse pressed left at (270, 389)
Screenshot: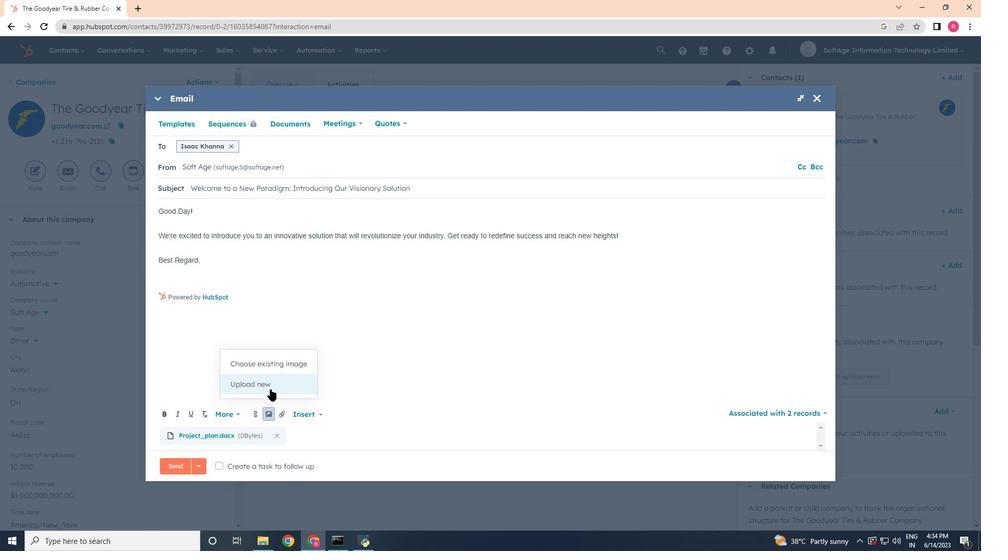 
Action: Mouse moved to (130, 101)
Screenshot: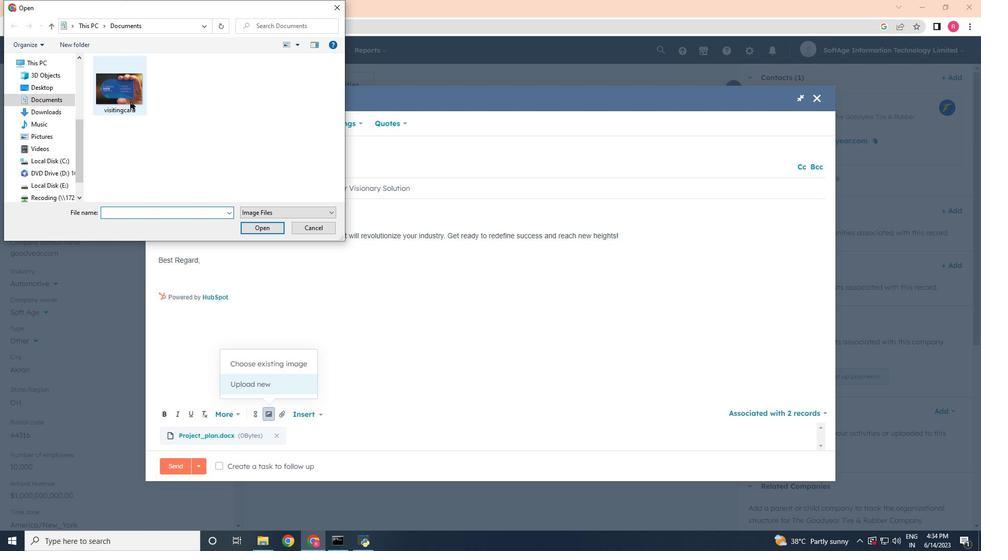 
Action: Mouse pressed left at (130, 101)
Screenshot: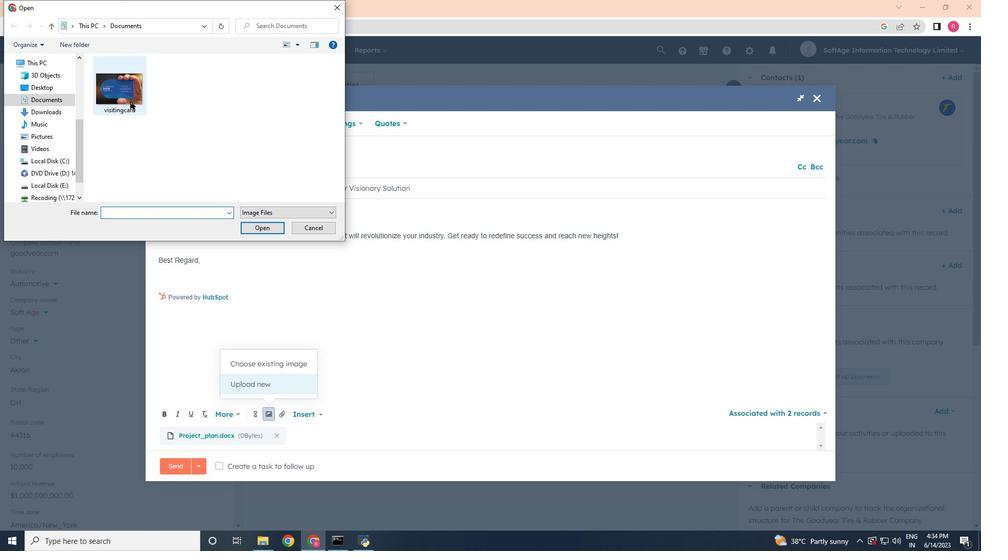 
Action: Mouse moved to (252, 228)
Screenshot: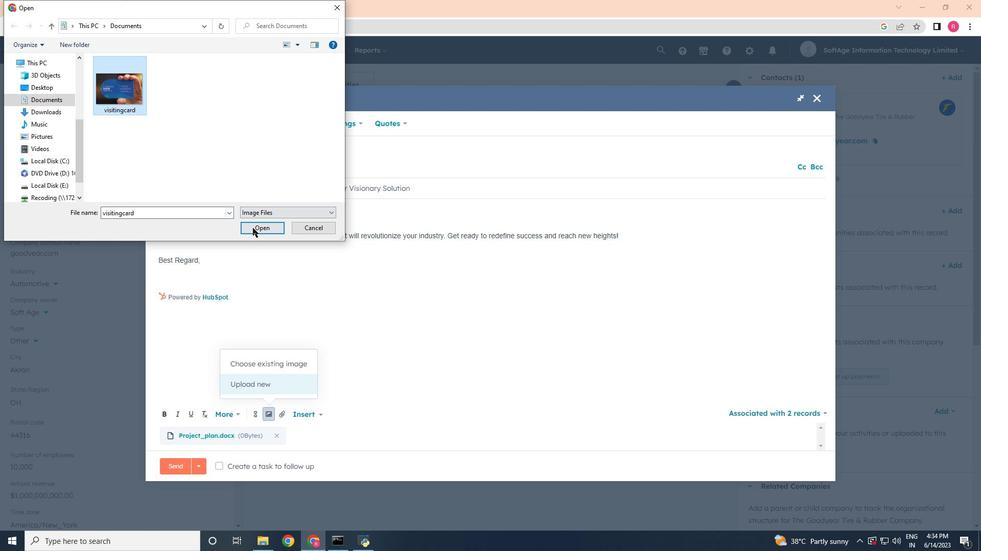 
Action: Mouse pressed left at (252, 228)
Screenshot: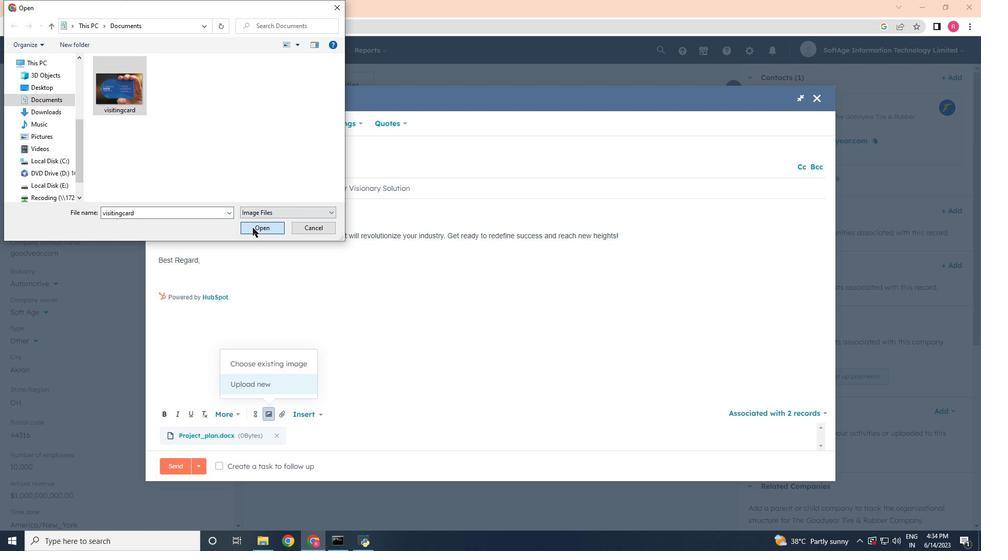 
Action: Mouse moved to (183, 243)
Screenshot: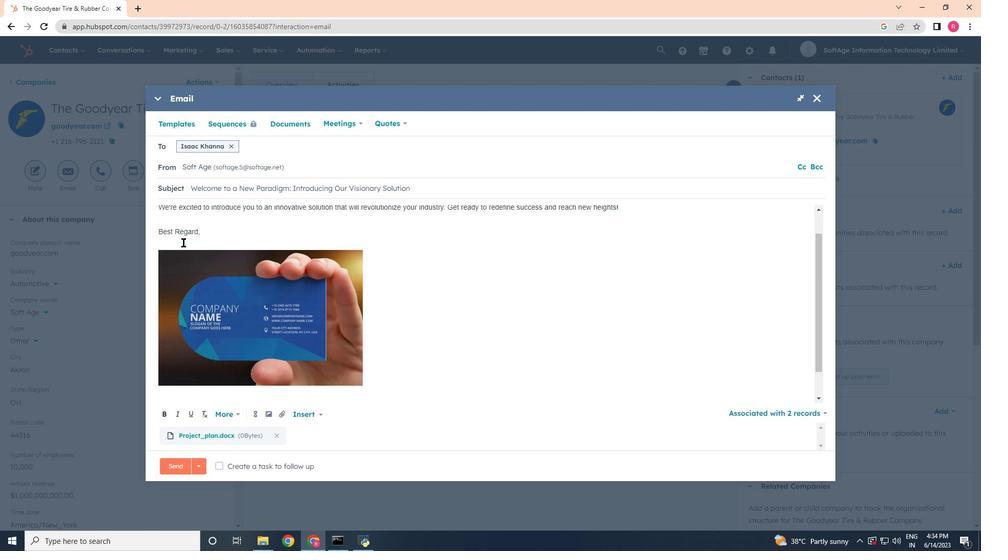 
Action: Mouse pressed left at (183, 243)
Screenshot: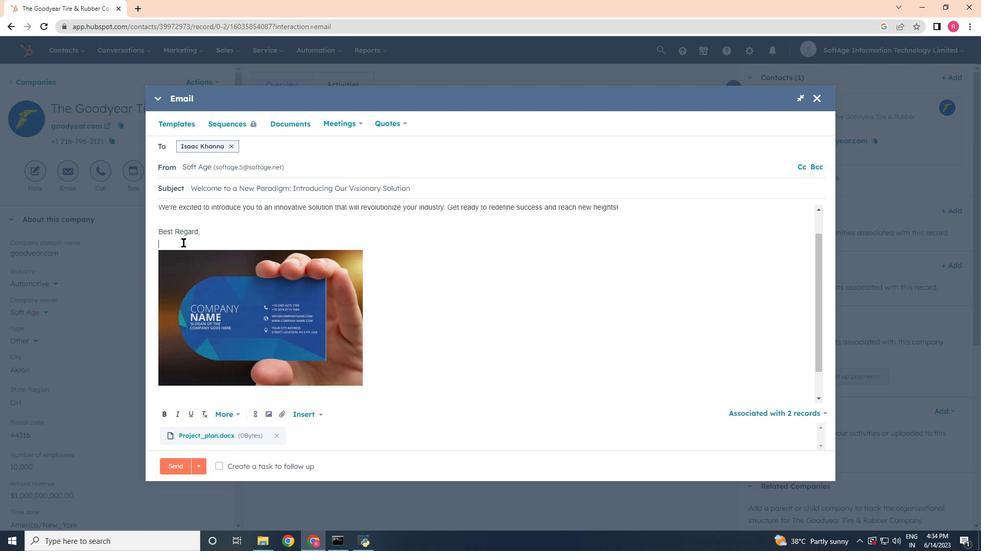 
Action: Mouse moved to (256, 414)
Screenshot: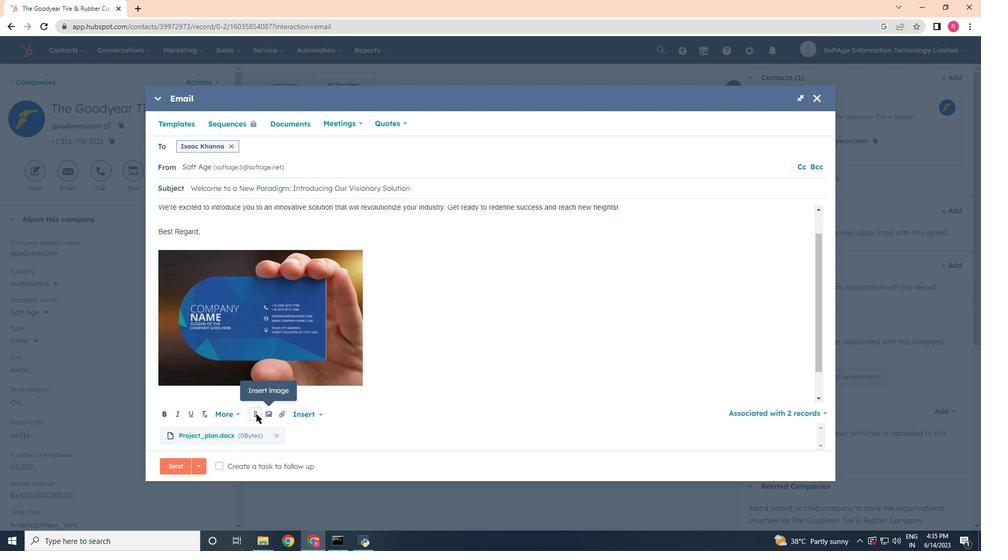 
Action: Mouse pressed left at (256, 414)
Screenshot: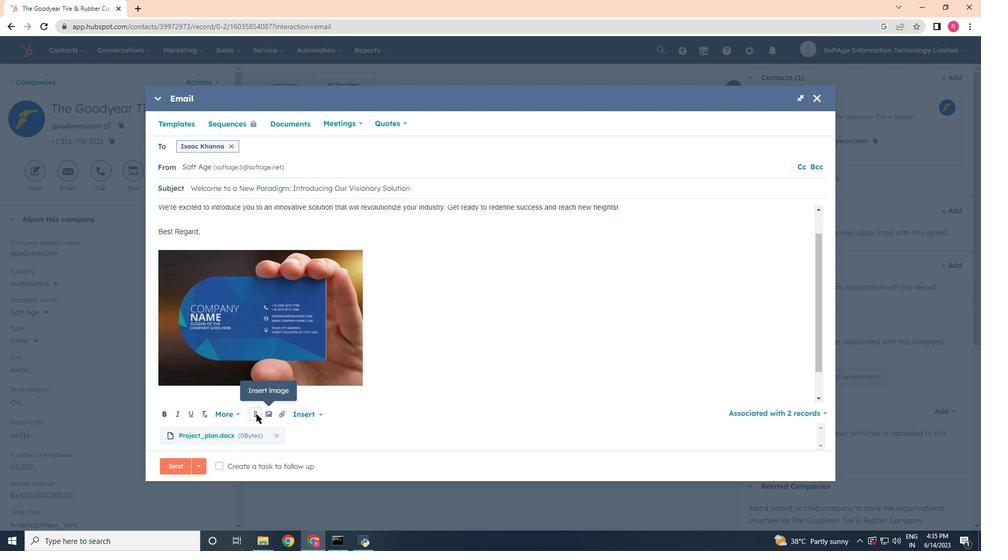 
Action: Mouse moved to (277, 308)
Screenshot: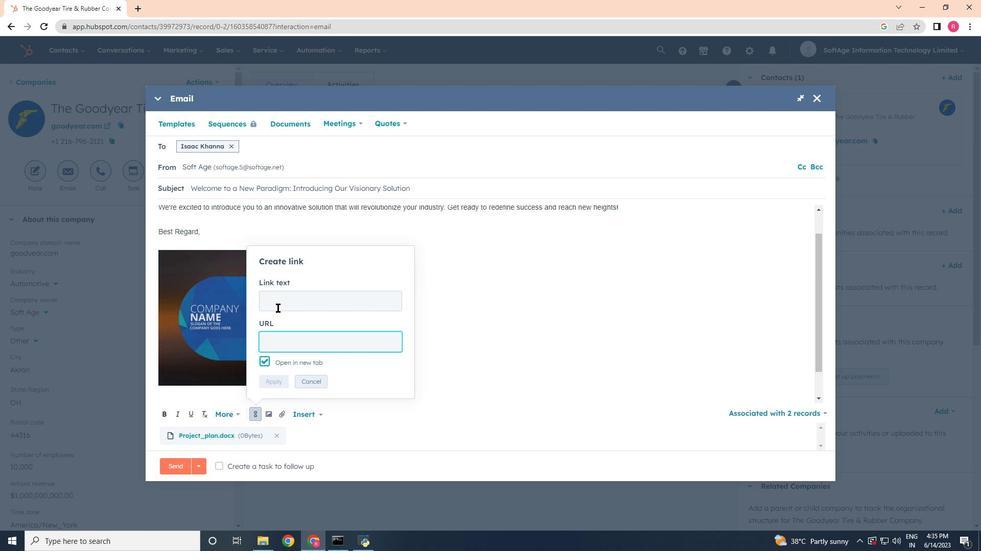 
Action: Mouse pressed left at (277, 308)
Screenshot: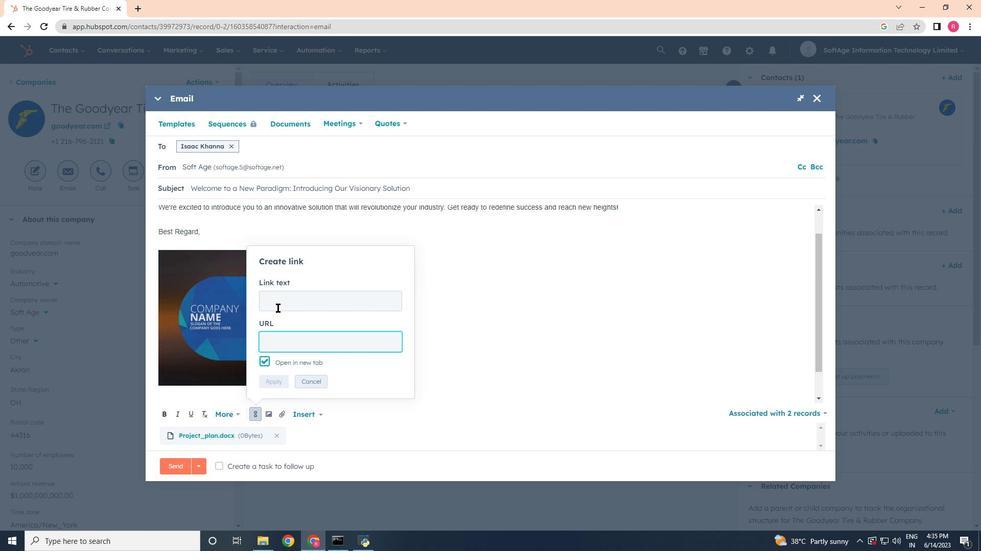 
Action: Mouse moved to (246, 323)
Screenshot: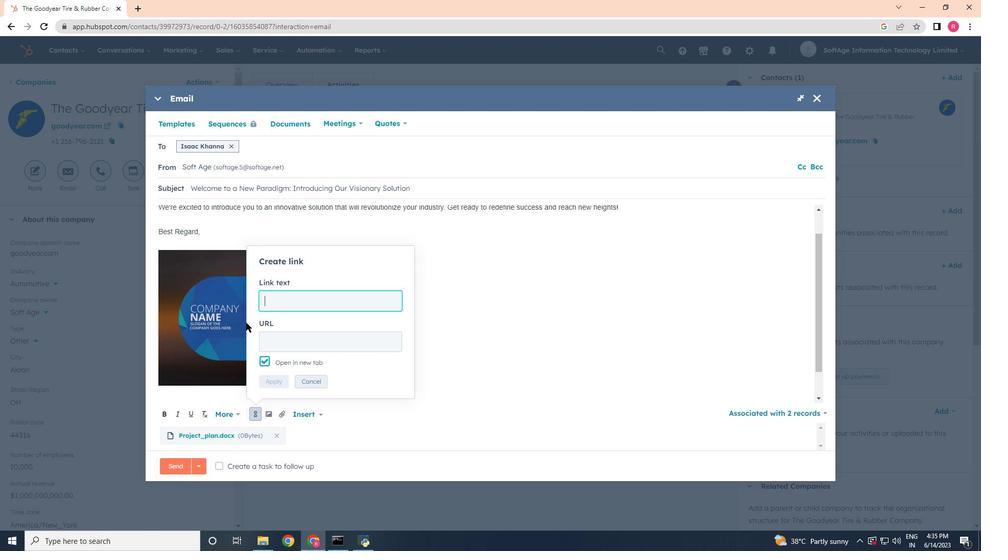 
Action: Key pressed <Key.shift>Pinterest
Screenshot: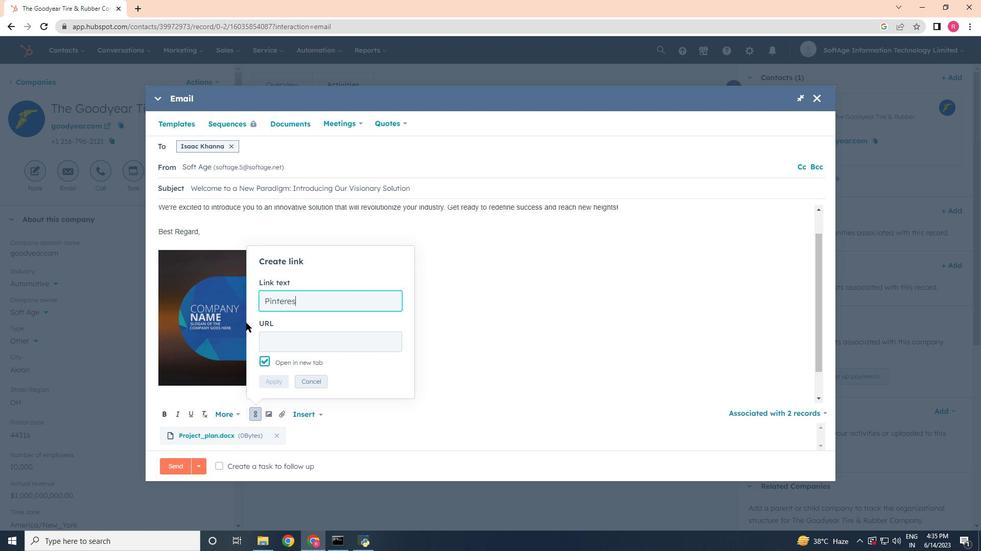 
Action: Mouse moved to (346, 340)
Screenshot: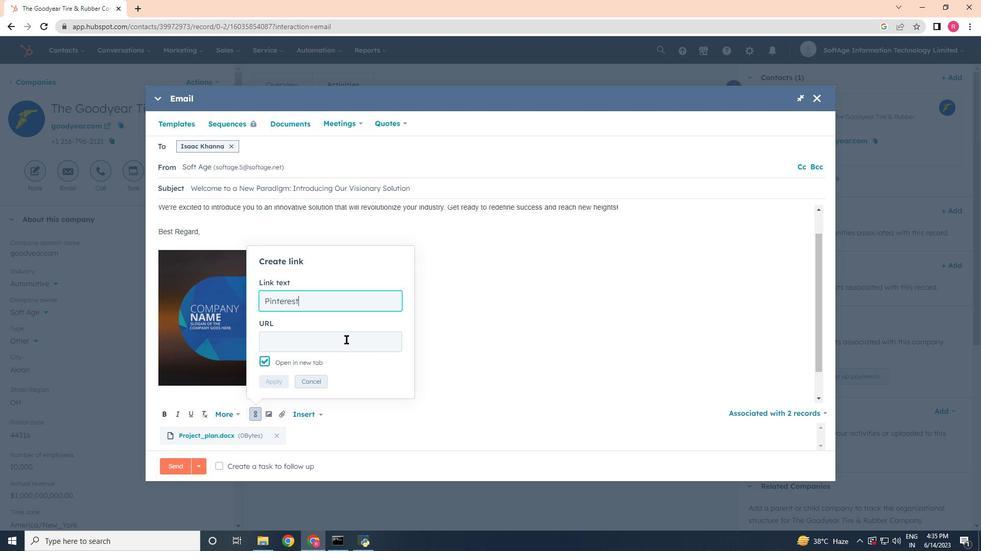 
Action: Mouse pressed left at (346, 340)
Screenshot: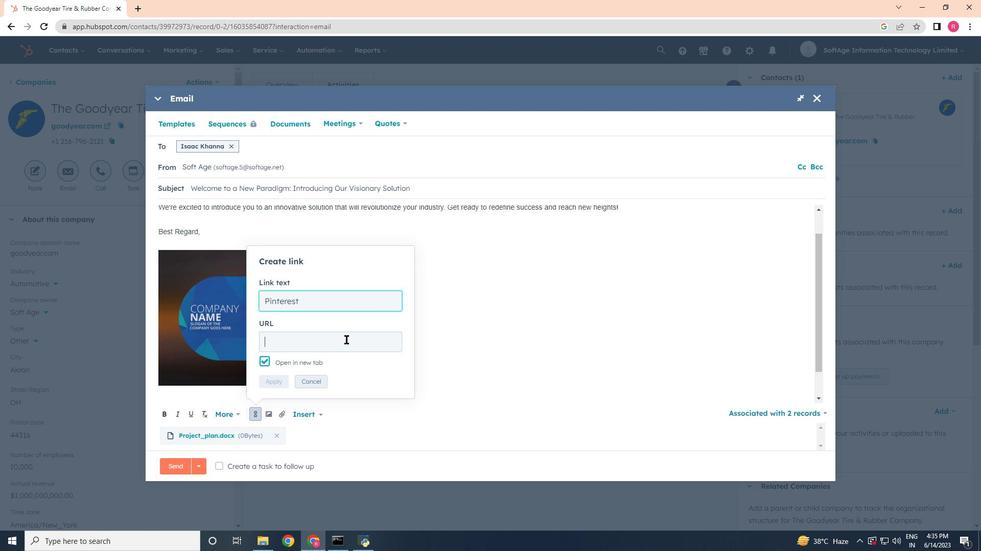 
Action: Key pressed www<Key.backspace><Key.backspace><Key.backspace><Key.backspace>in.i<Key.backspace>pint<Key.backspace>terest.com
Screenshot: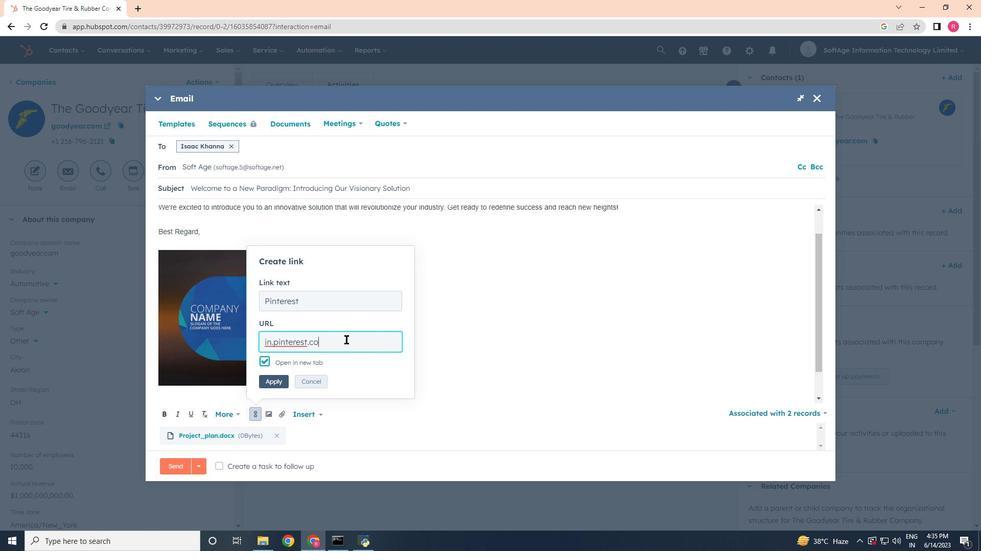 
Action: Mouse moved to (274, 386)
Screenshot: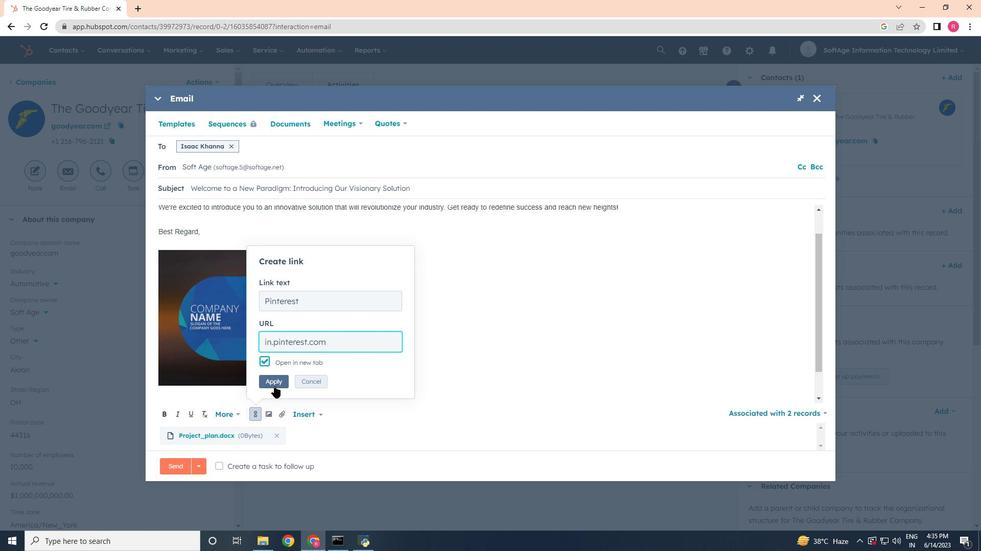 
Action: Mouse pressed left at (274, 386)
Screenshot: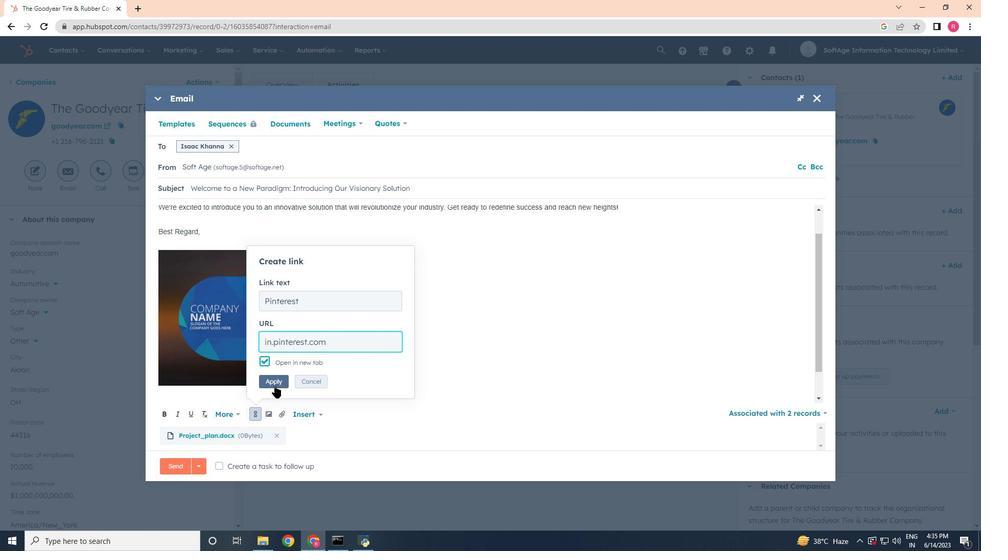 
Action: Mouse moved to (215, 469)
Screenshot: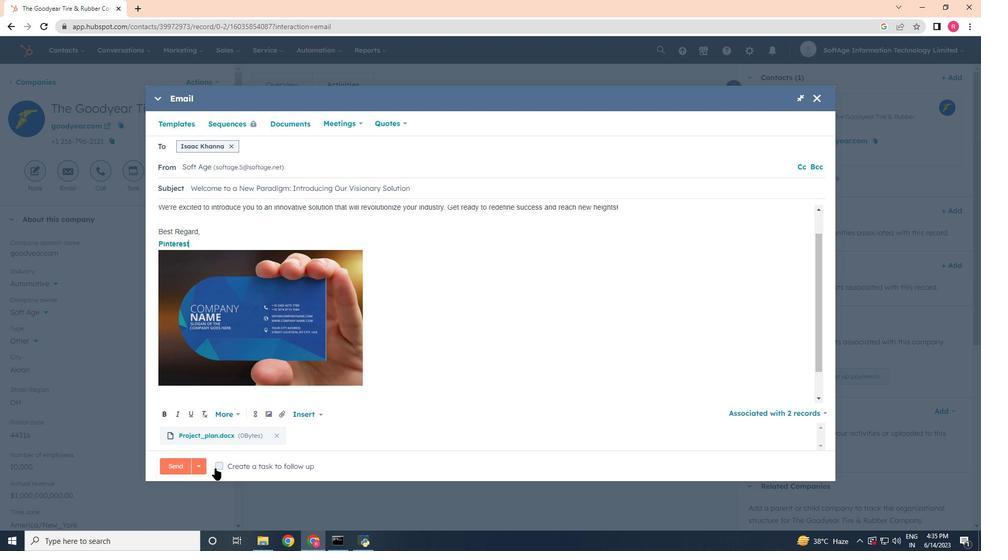 
Action: Mouse pressed left at (215, 469)
Screenshot: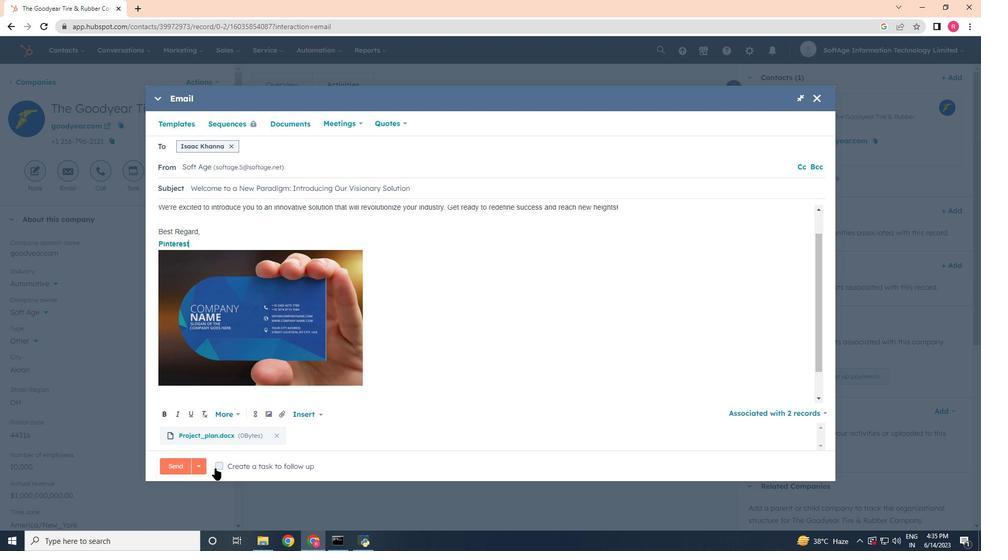 
Action: Mouse moved to (421, 467)
Screenshot: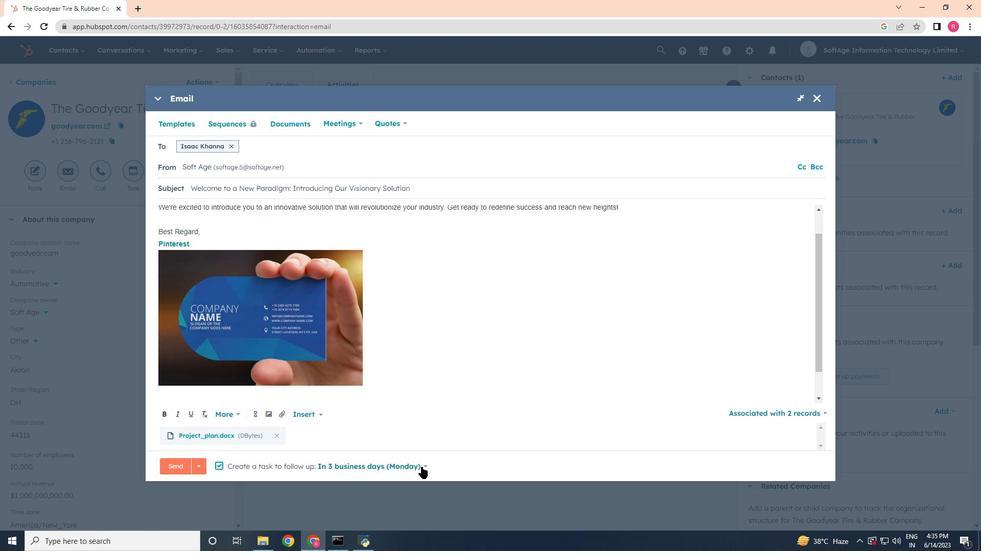 
Action: Mouse pressed left at (421, 467)
Screenshot: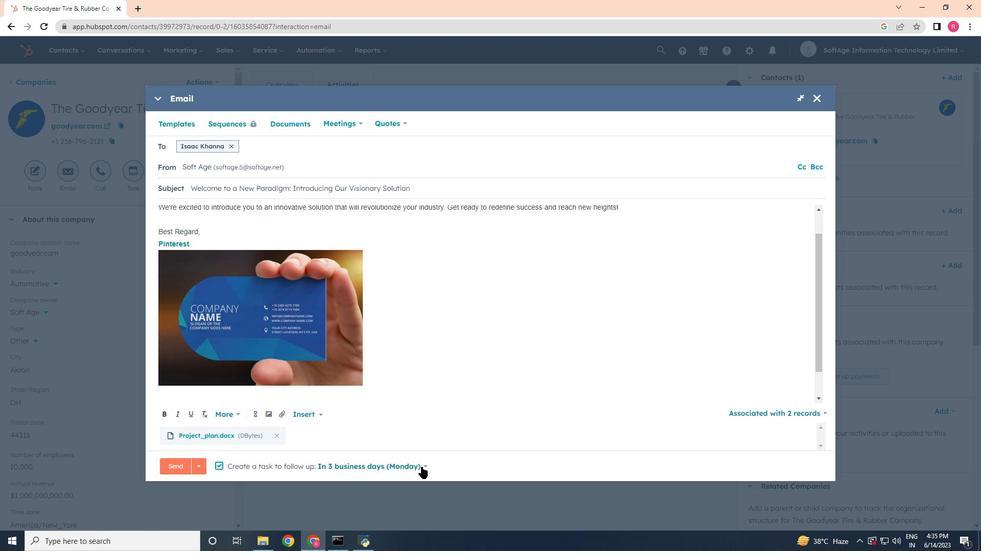 
Action: Mouse moved to (357, 373)
Screenshot: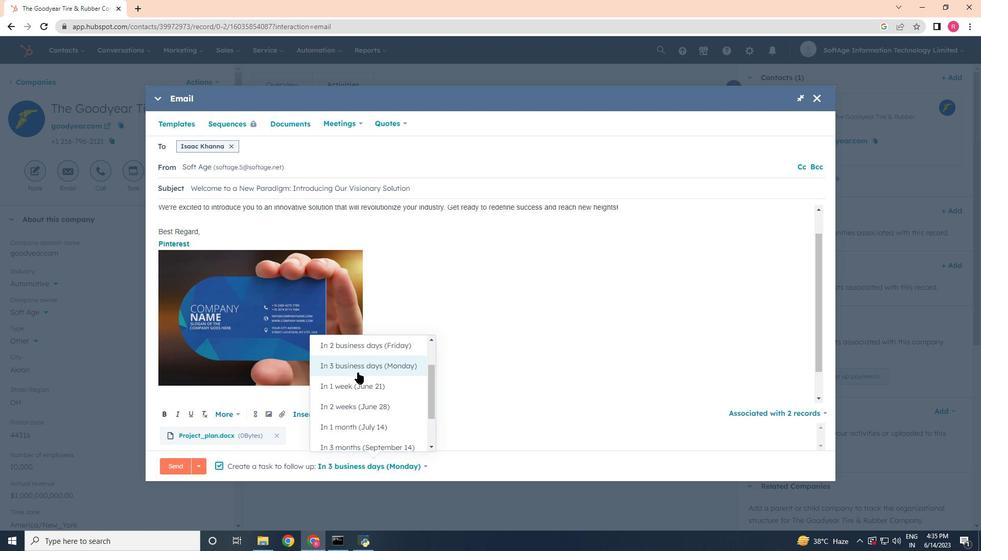 
Action: Mouse pressed left at (357, 373)
Screenshot: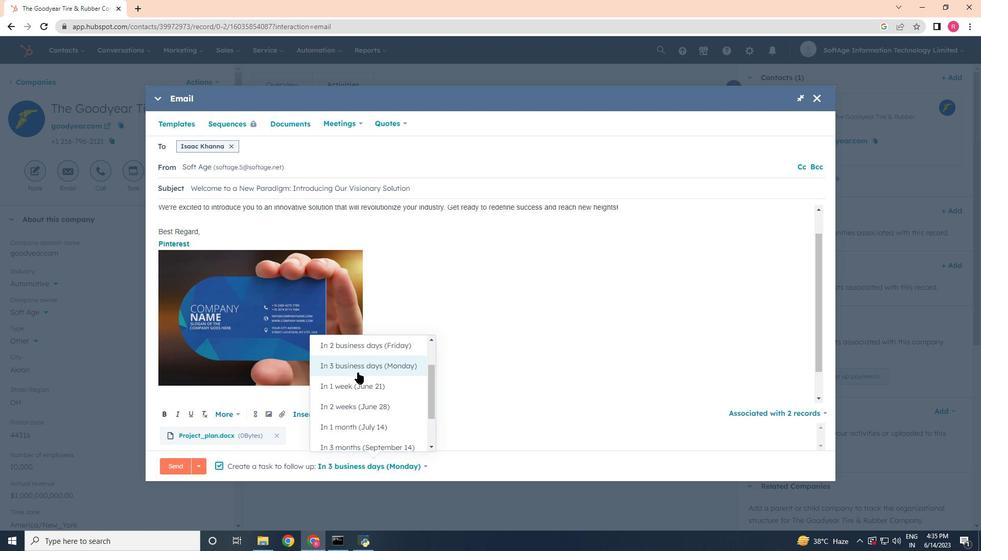 
Action: Mouse moved to (179, 467)
Screenshot: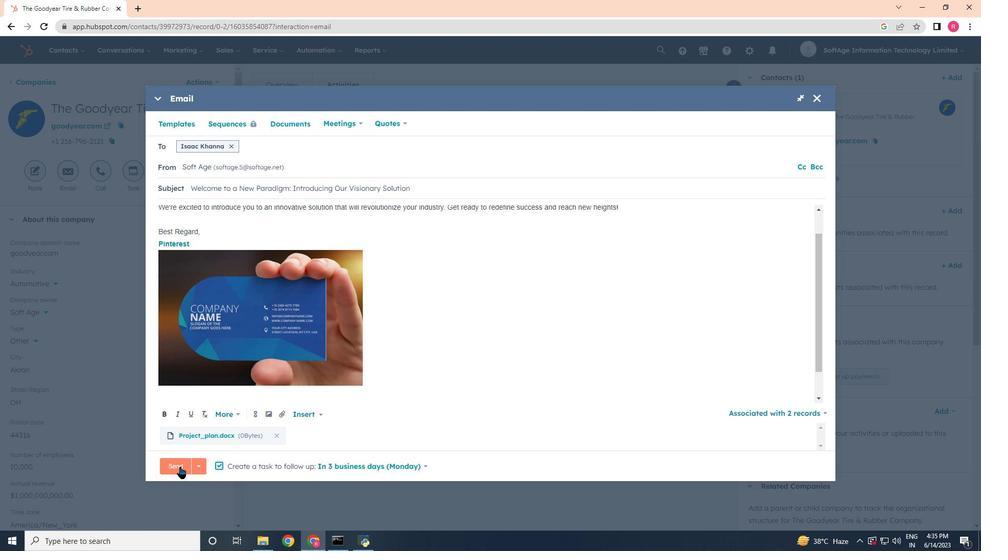 
Action: Mouse pressed left at (179, 467)
Screenshot: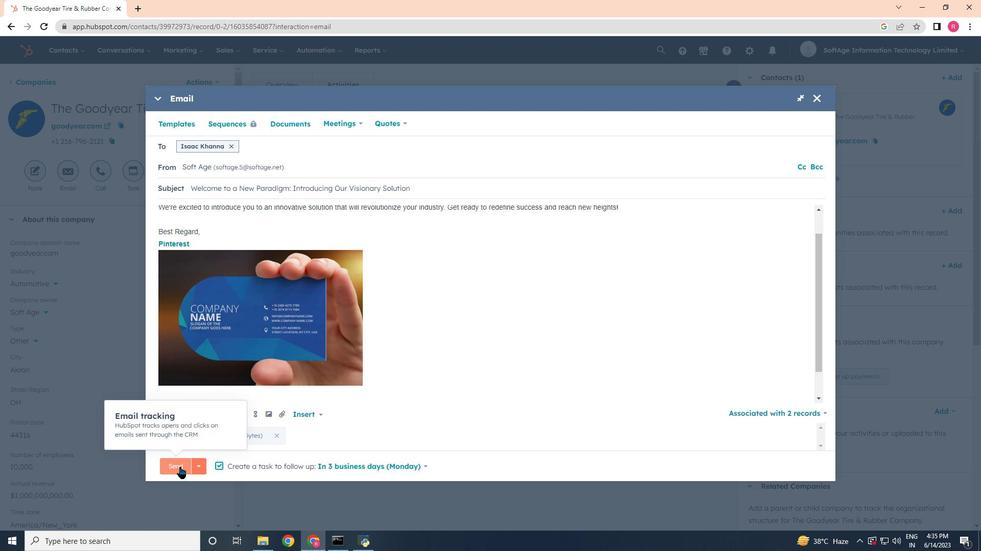 
Action: Mouse moved to (178, 467)
Screenshot: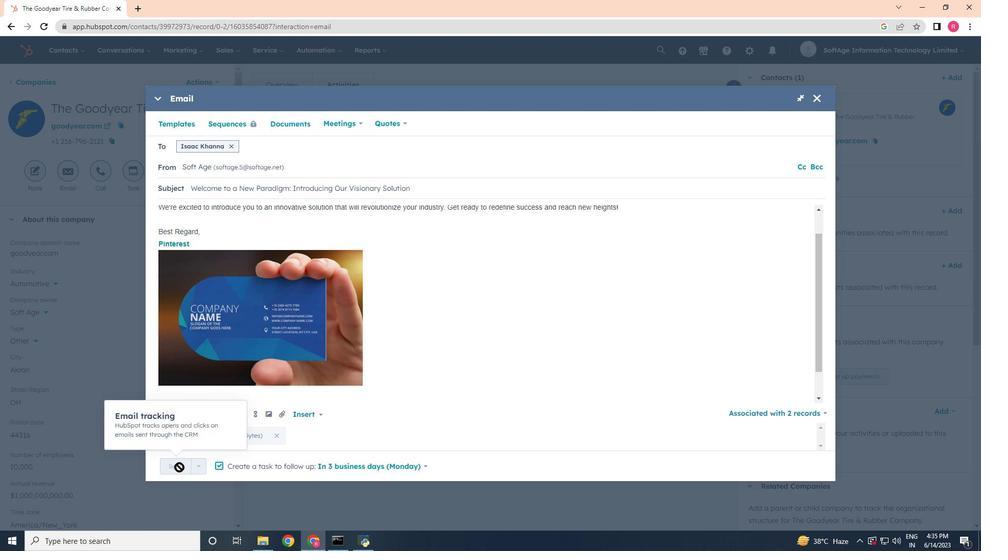 
